 Task: Open a blank sheet, save the file as Empathy.doc and add heading 'Empathy'Empathy ,with the parapraph,with the parapraph Empathy involves understanding and sharing the feelings and experiences of others. Developing empathy promotes compassion, fosters positive relationships, and contributes to personal and societal growth.Apply Font Style David Libre And font size 14. Apply font style in  Heading Aharoni and font size 14 Change heading alignment to  Left
Action: Mouse moved to (30, 63)
Screenshot: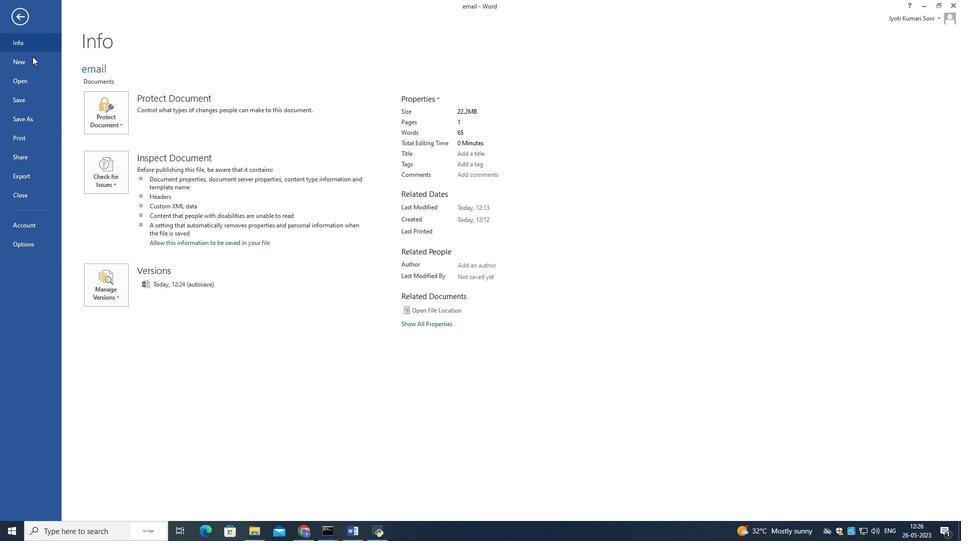 
Action: Mouse pressed left at (30, 63)
Screenshot: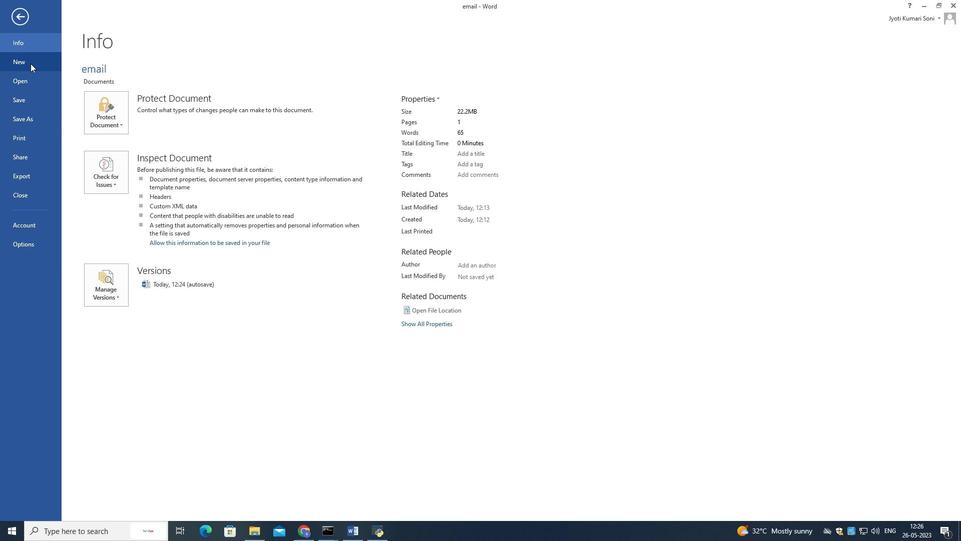 
Action: Mouse moved to (167, 157)
Screenshot: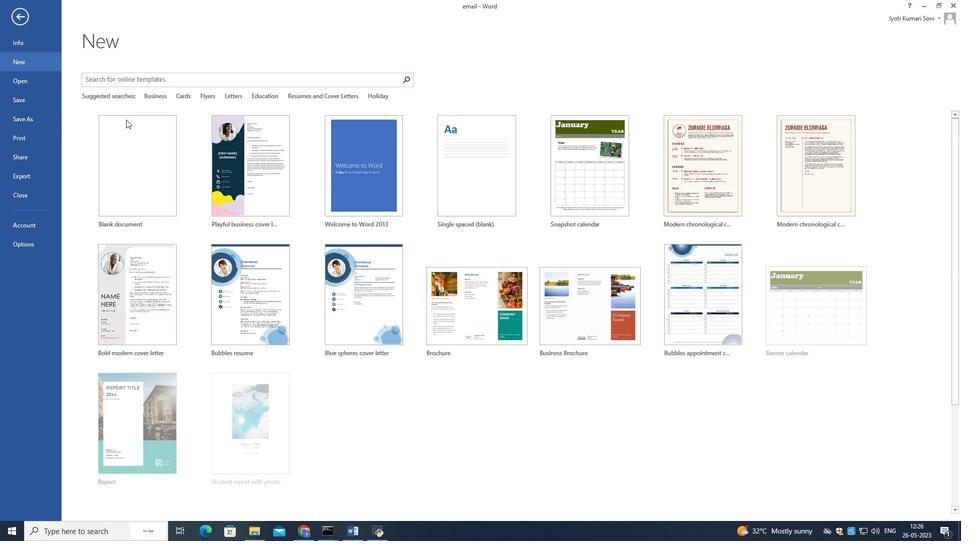 
Action: Mouse pressed left at (167, 157)
Screenshot: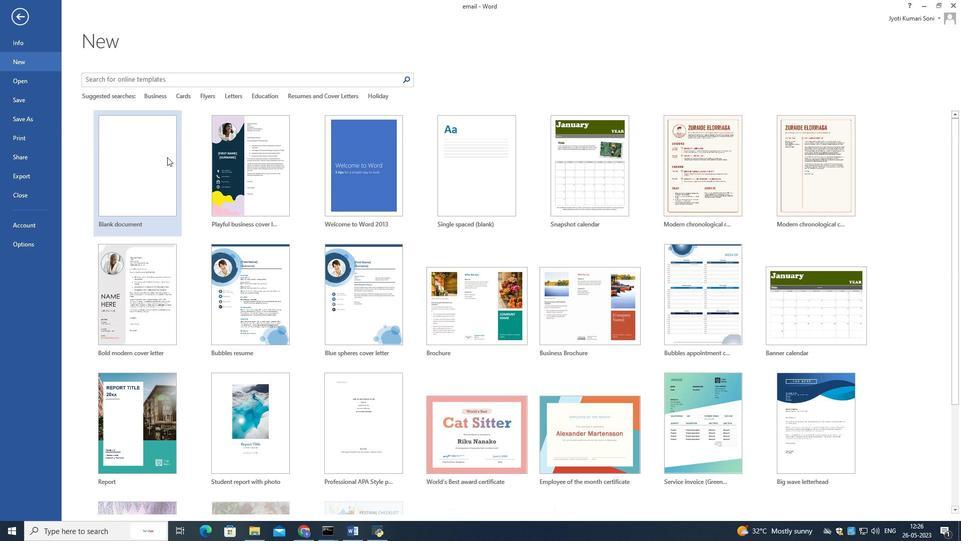 
Action: Mouse moved to (18, 19)
Screenshot: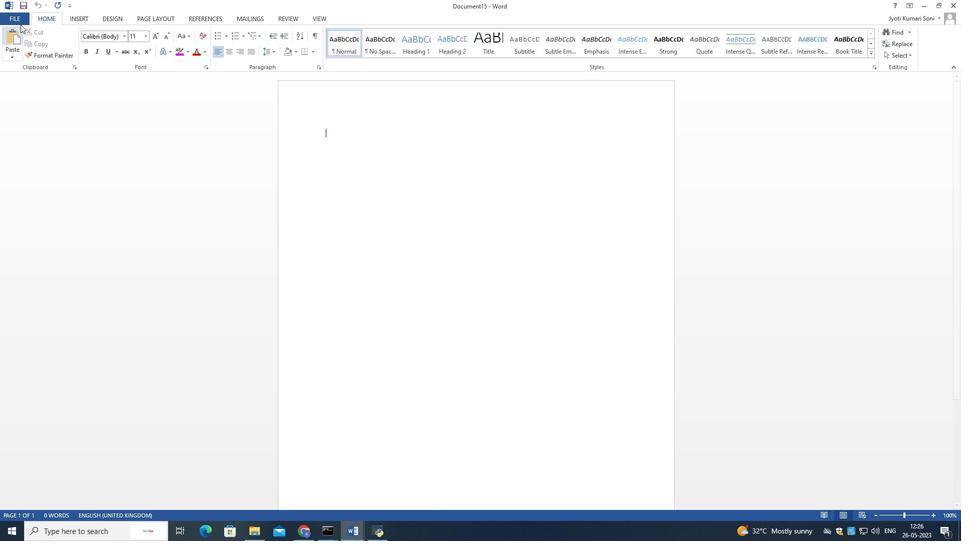 
Action: Mouse pressed left at (18, 19)
Screenshot: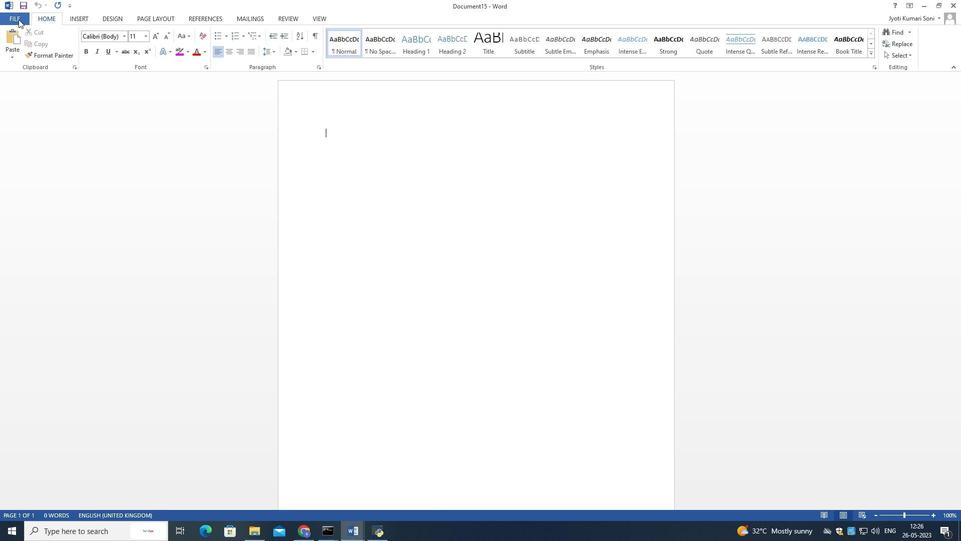
Action: Mouse moved to (24, 116)
Screenshot: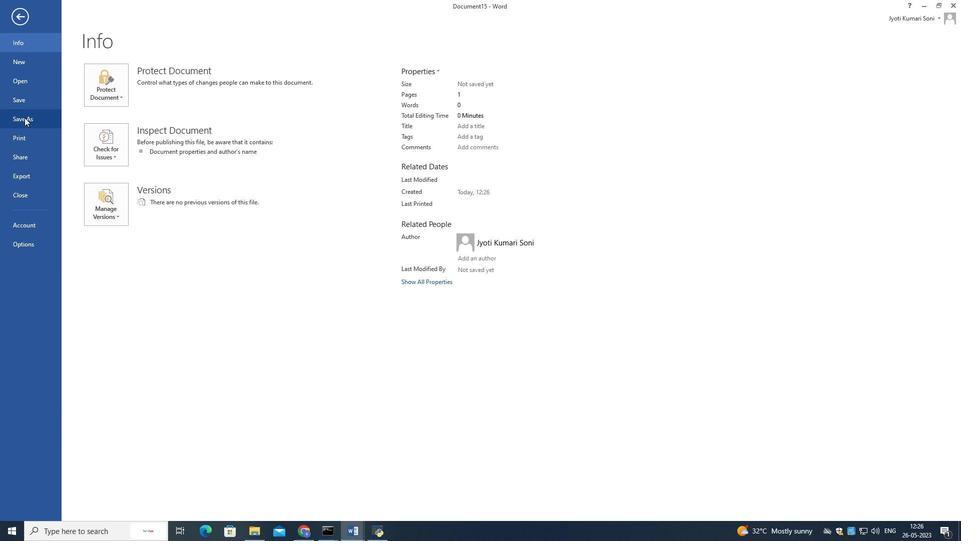 
Action: Mouse pressed left at (24, 116)
Screenshot: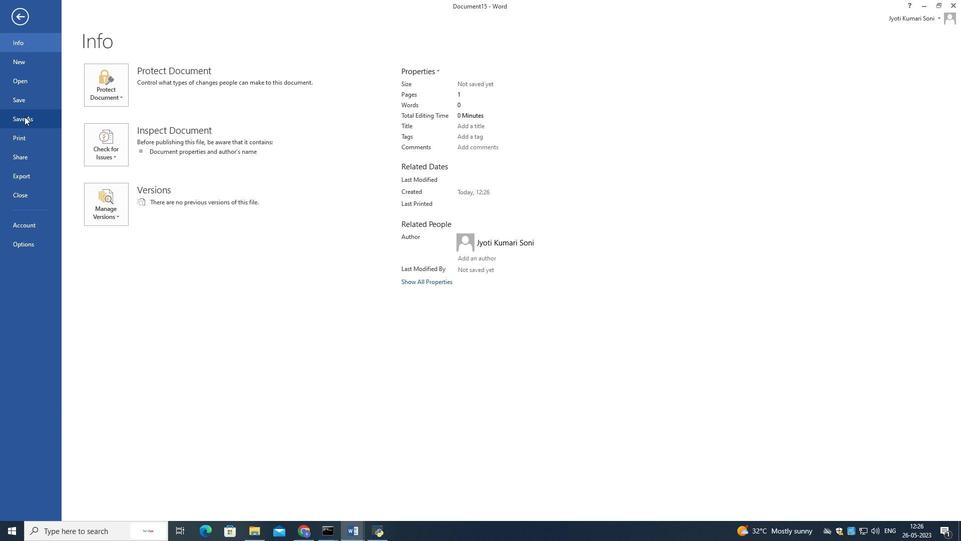 
Action: Mouse moved to (245, 102)
Screenshot: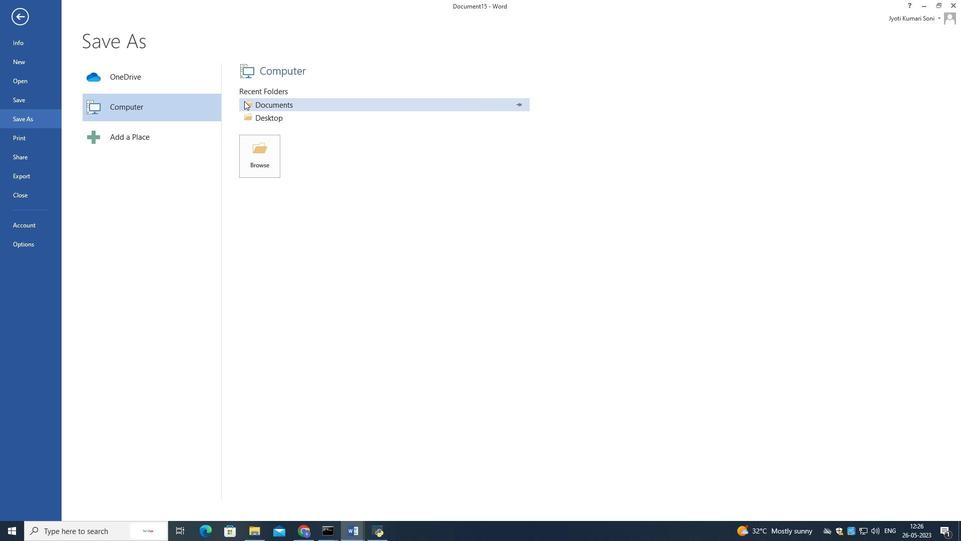 
Action: Mouse pressed left at (245, 102)
Screenshot: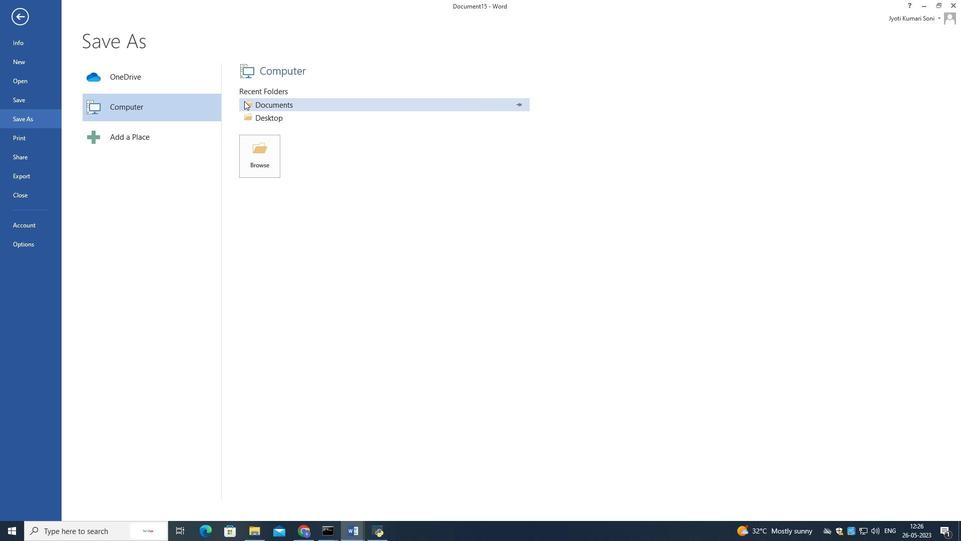 
Action: Mouse moved to (246, 102)
Screenshot: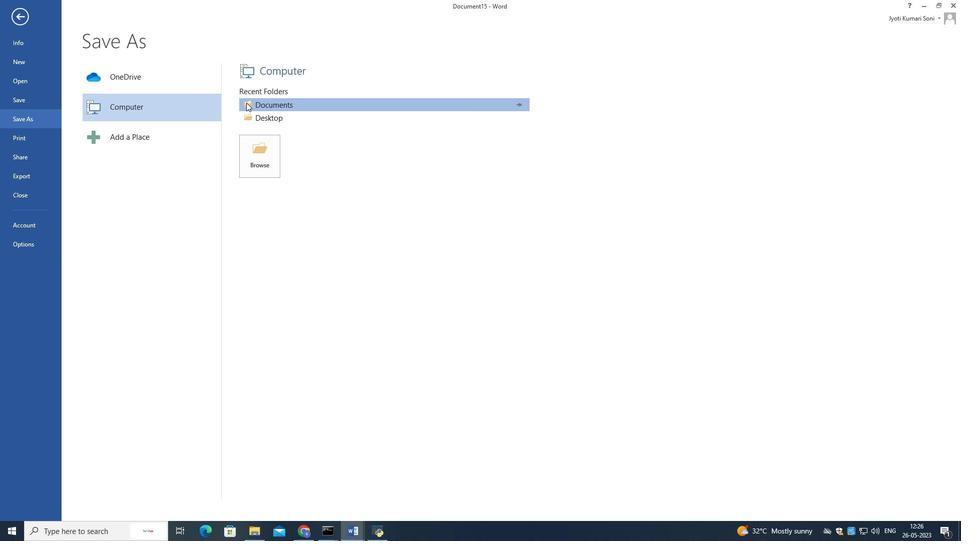 
Action: Key pressed <Key.shift><Key.shift><Key.shift><Key.shift><Key.shift><Key.shift><Key.shift><Key.shift>Empathy.do<Key.enter>
Screenshot: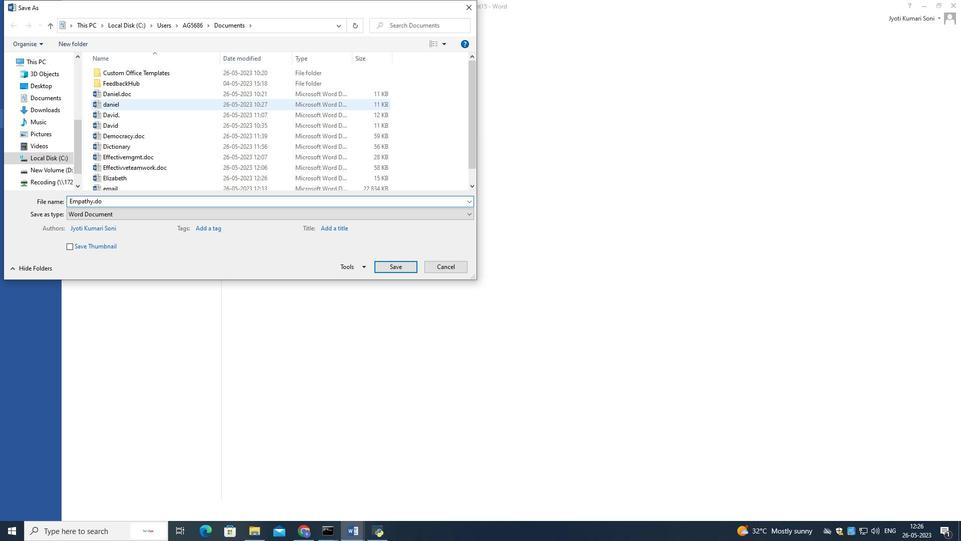 
Action: Mouse moved to (372, 154)
Screenshot: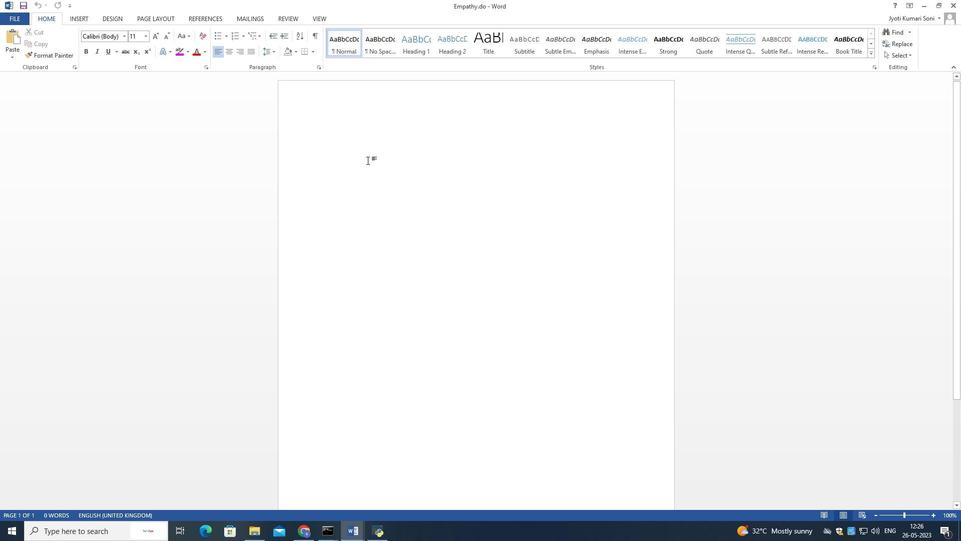
Action: Key pressed <Key.shift>Empathy'<Key.space><Key.shift>Empathy<Key.enter><Key.enter><Key.shift><Key.shift>Empathy<Key.space><Key.shift>involves<Key.space>understanding<Key.space>and<Key.space>sharing<Key.space>the<Key.space>feeling<Key.space>and<Key.space>experiences<Key.space>of<Key.space>other.<Key.space><Key.shift>Developing<Key.space>empathy<Key.space>promotes<Key.space>compassion,<Key.space>foster<Key.space>positive<Key.space>relationship,<Key.space>and<Key.space>contributes<Key.space>to<Key.space>persoal<Key.space>and<Key.space>societal<Key.space>growth,<Key.backspace>.<Key.space>
Screenshot: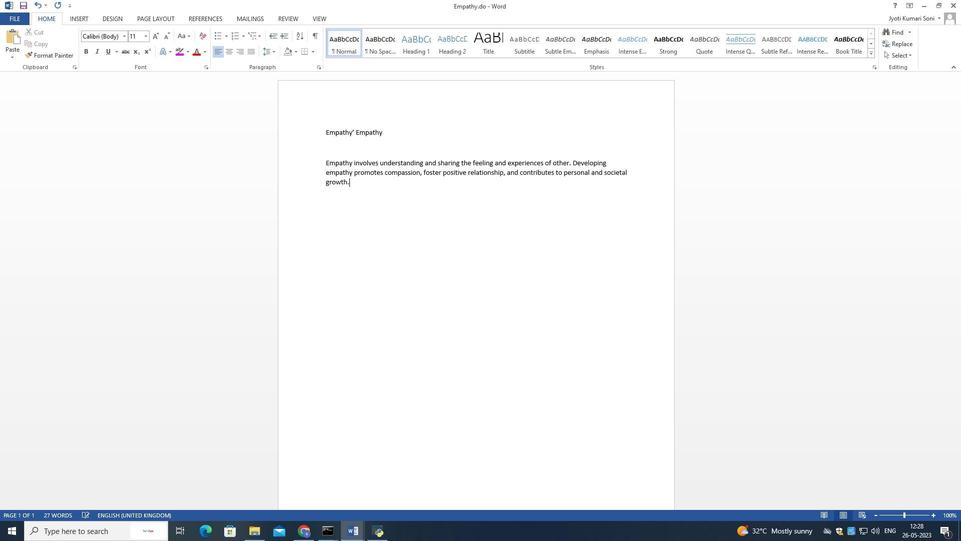 
Action: Mouse moved to (399, 127)
Screenshot: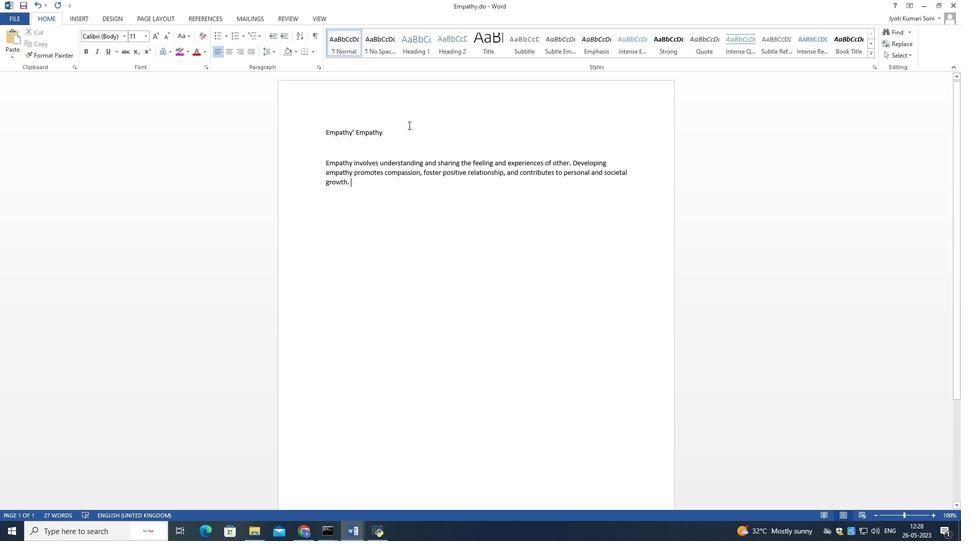 
Action: Mouse pressed left at (399, 127)
Screenshot: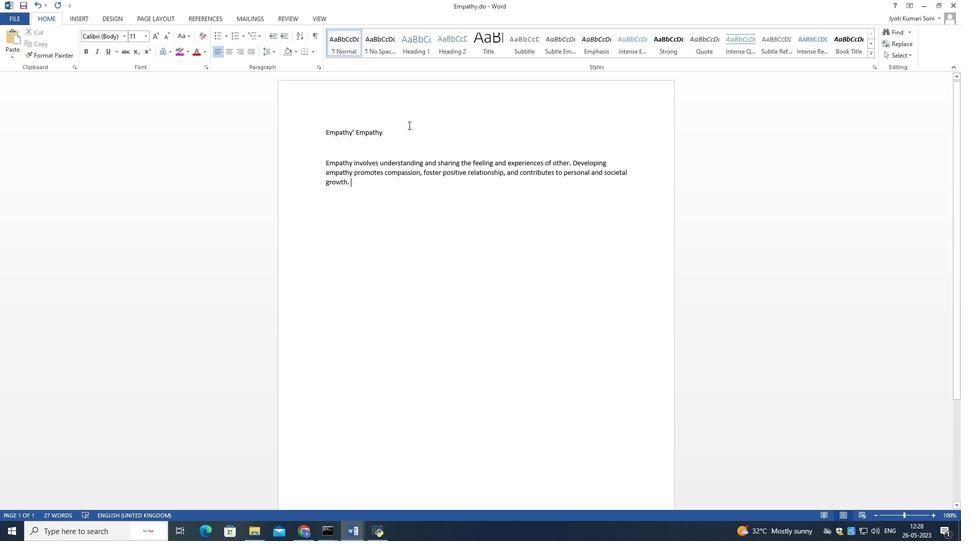 
Action: Mouse moved to (121, 35)
Screenshot: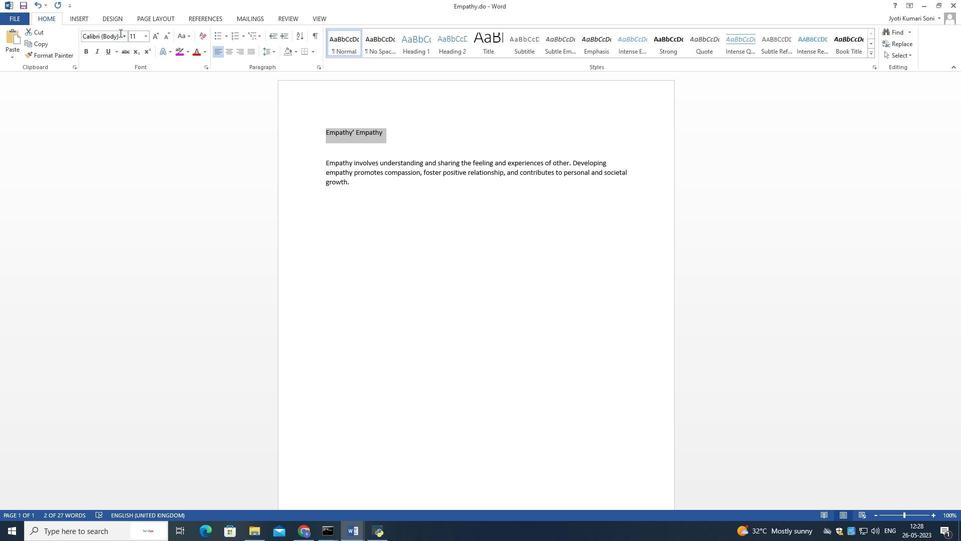 
Action: Mouse pressed left at (121, 35)
Screenshot: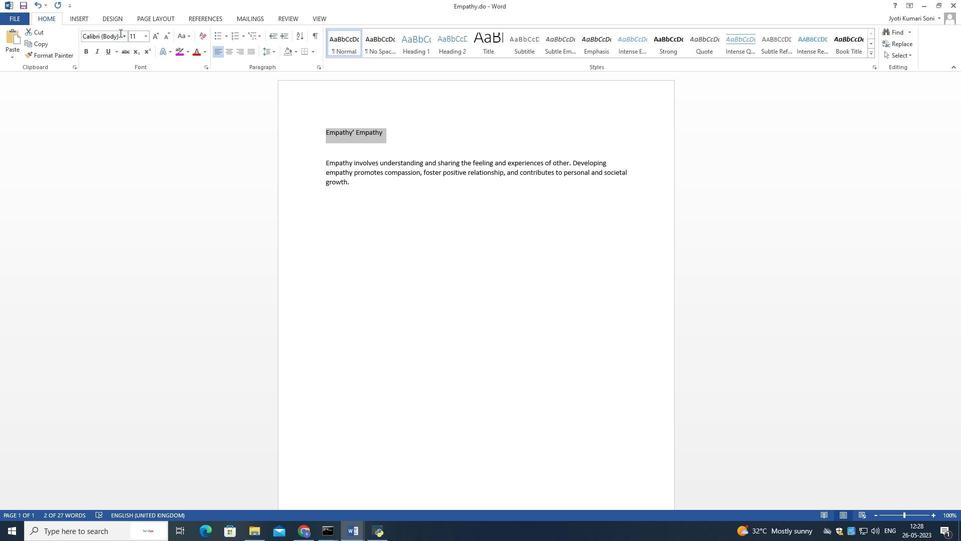 
Action: Mouse moved to (109, 34)
Screenshot: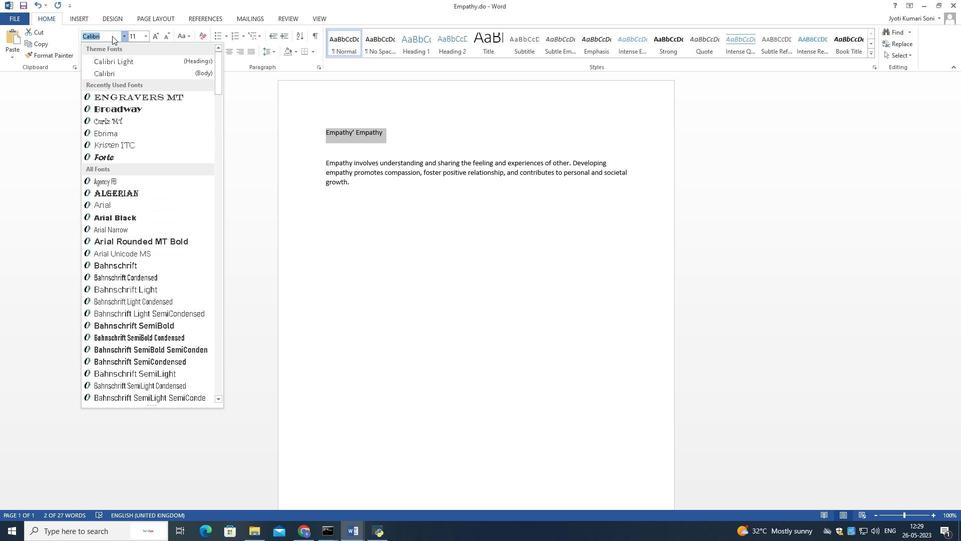
Action: Mouse pressed left at (109, 34)
Screenshot: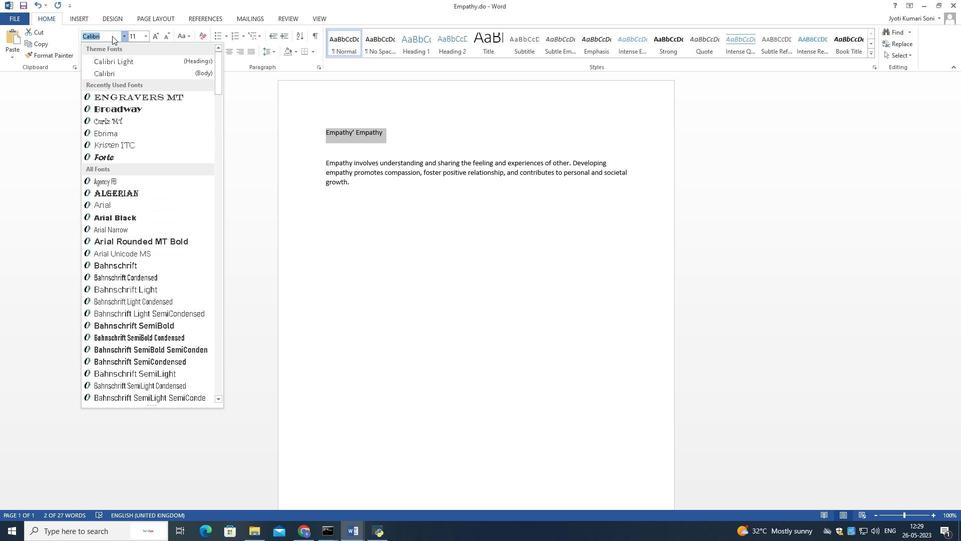 
Action: Key pressed <Key.backspace><Key.backspace><Key.backspace><Key.backspace><Key.backspace><Key.backspace><Key.backspace><Key.backspace><Key.backspace><Key.backspace><Key.backspace><Key.backspace><Key.backspace><Key.shift>Aharoni<Key.enter>
Screenshot: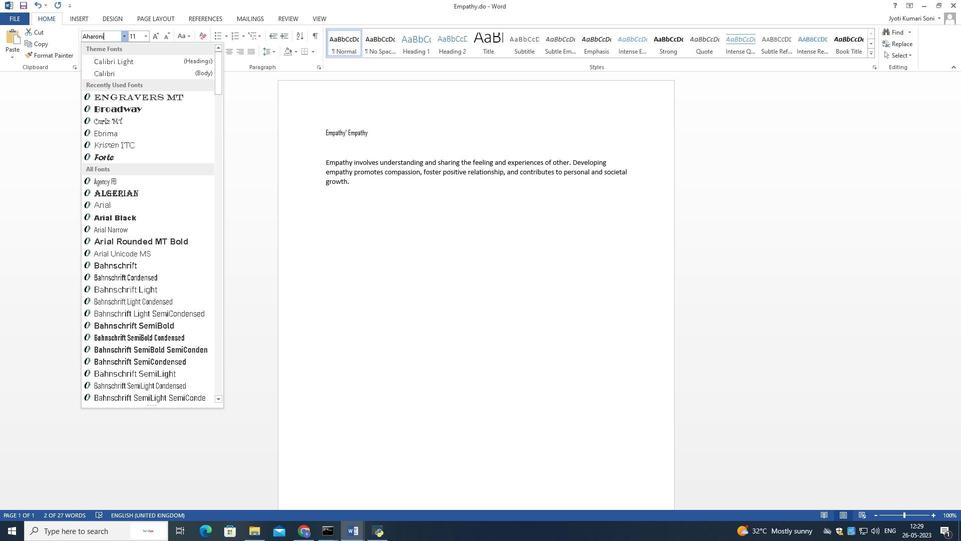 
Action: Mouse moved to (468, 292)
Screenshot: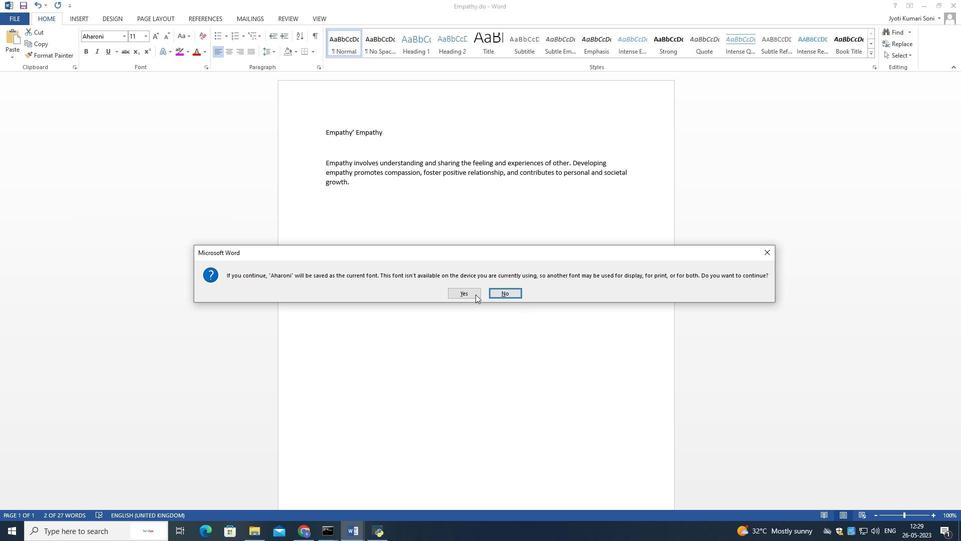 
Action: Mouse pressed left at (468, 292)
Screenshot: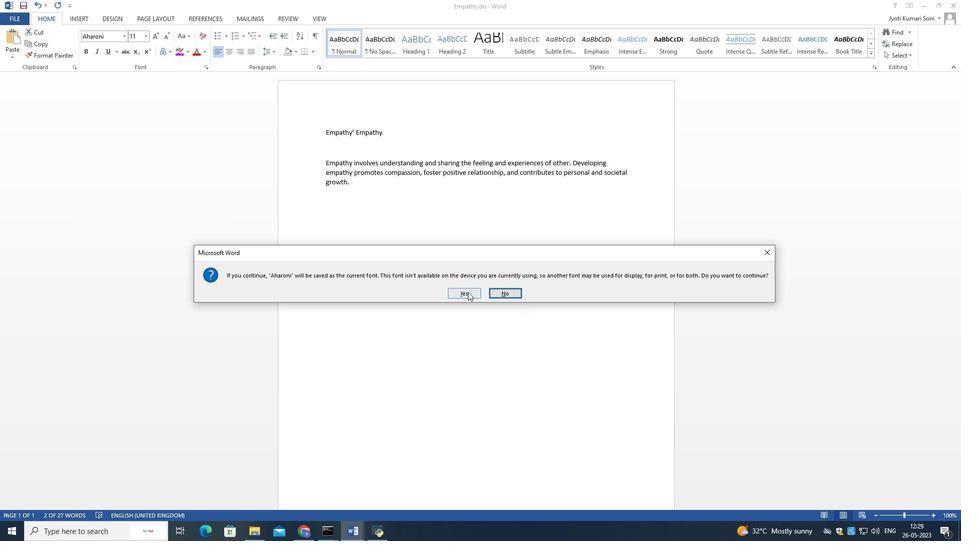 
Action: Mouse moved to (393, 183)
Screenshot: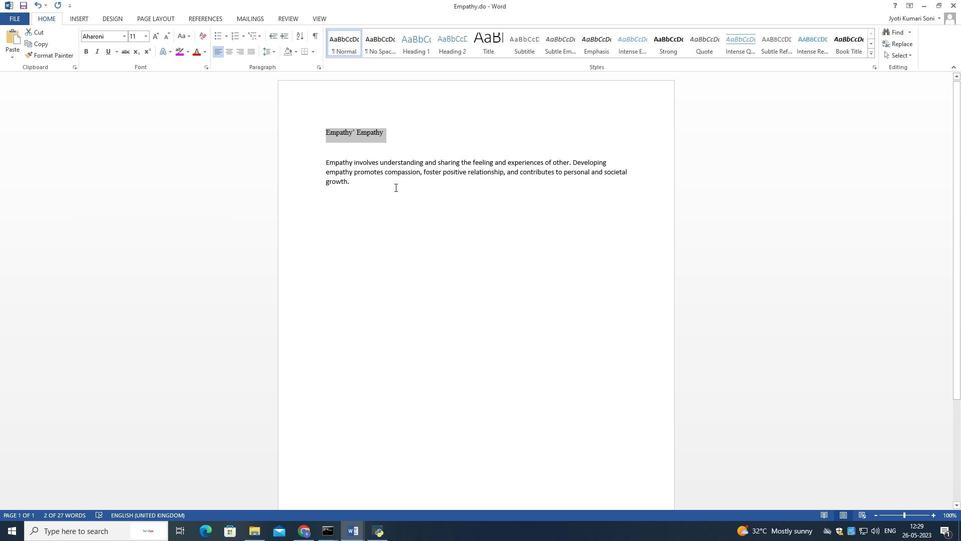 
Action: Mouse pressed left at (393, 183)
Screenshot: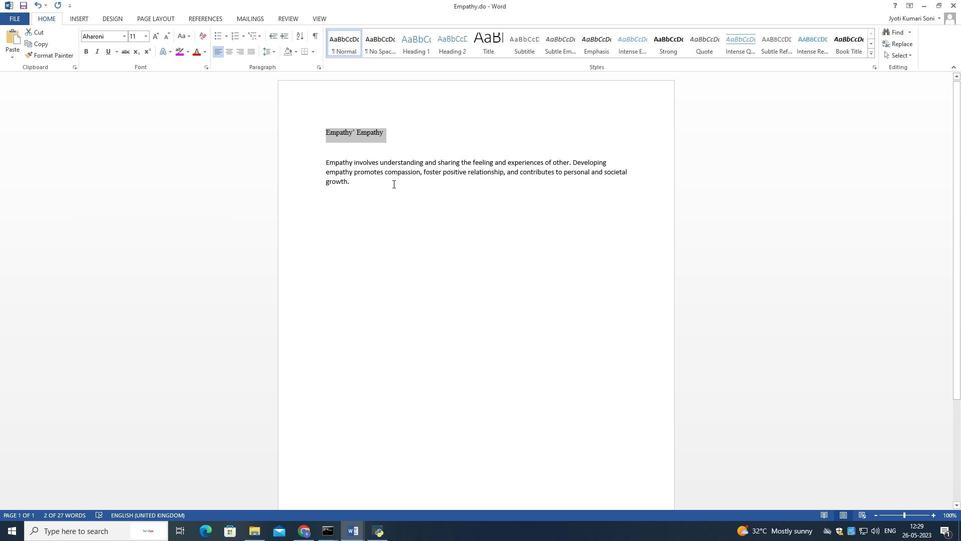 
Action: Mouse moved to (386, 190)
Screenshot: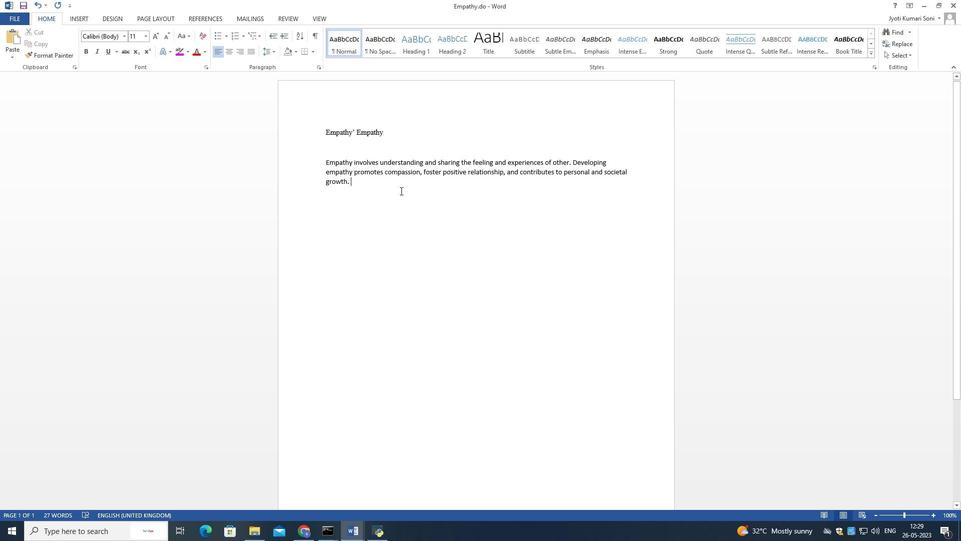 
Action: Mouse pressed left at (386, 190)
Screenshot: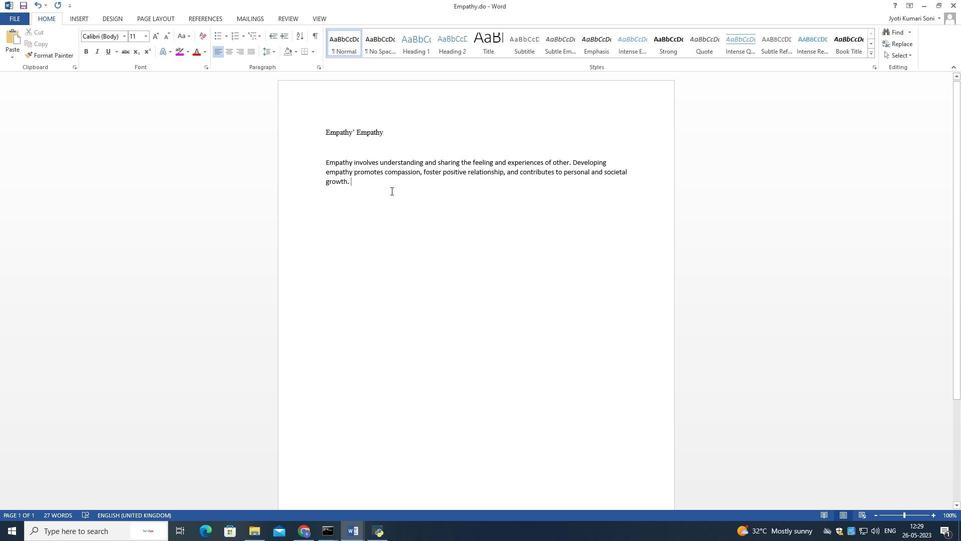 
Action: Mouse moved to (368, 192)
Screenshot: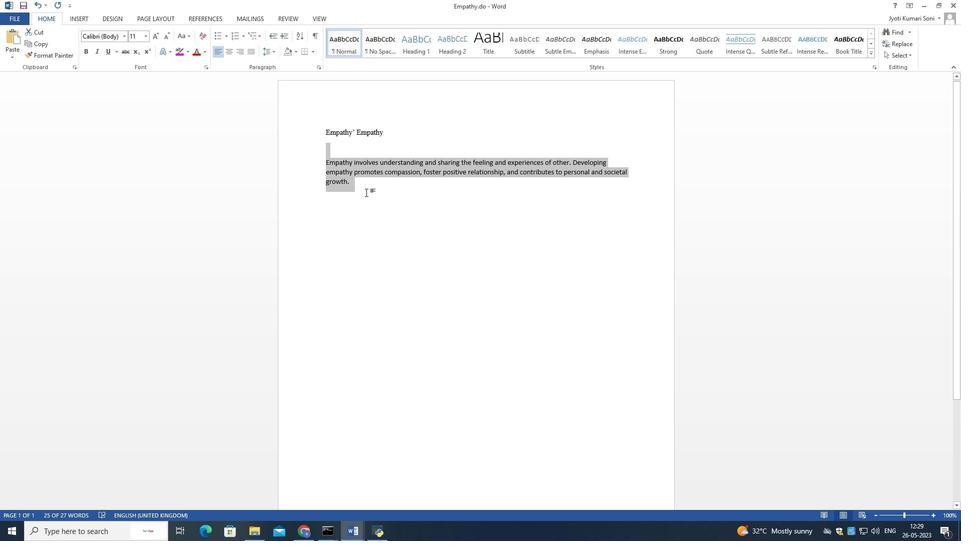 
Action: Mouse pressed left at (368, 192)
Screenshot: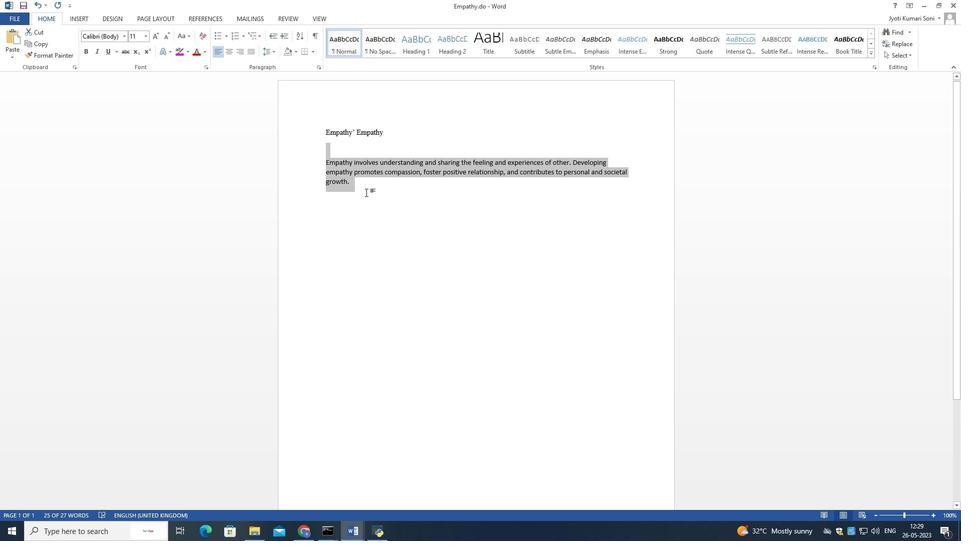 
Action: Mouse moved to (410, 126)
Screenshot: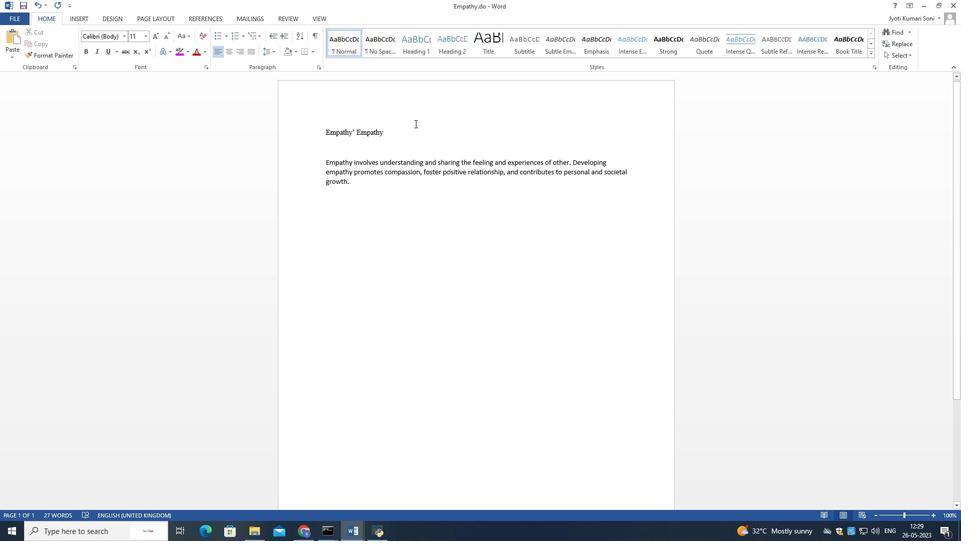
Action: Mouse pressed left at (410, 126)
Screenshot: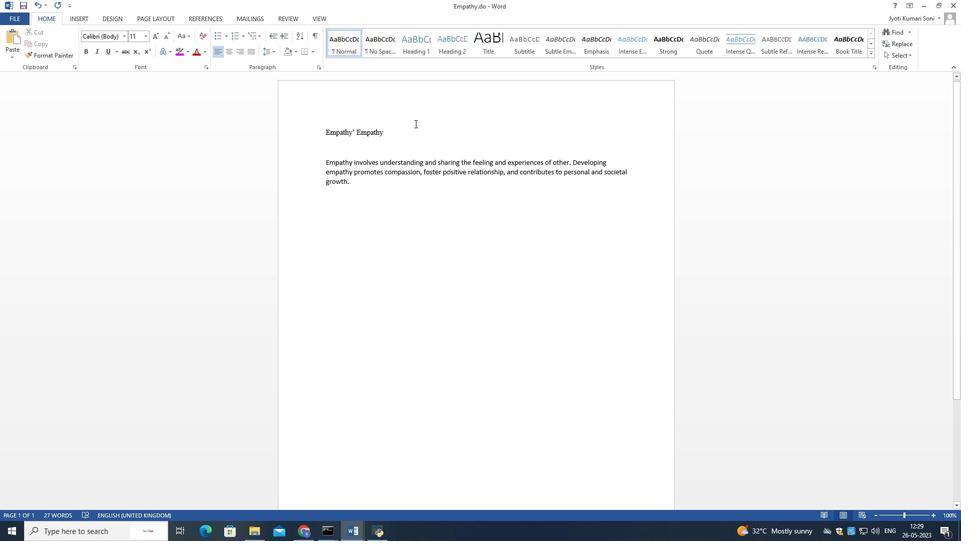 
Action: Mouse moved to (146, 33)
Screenshot: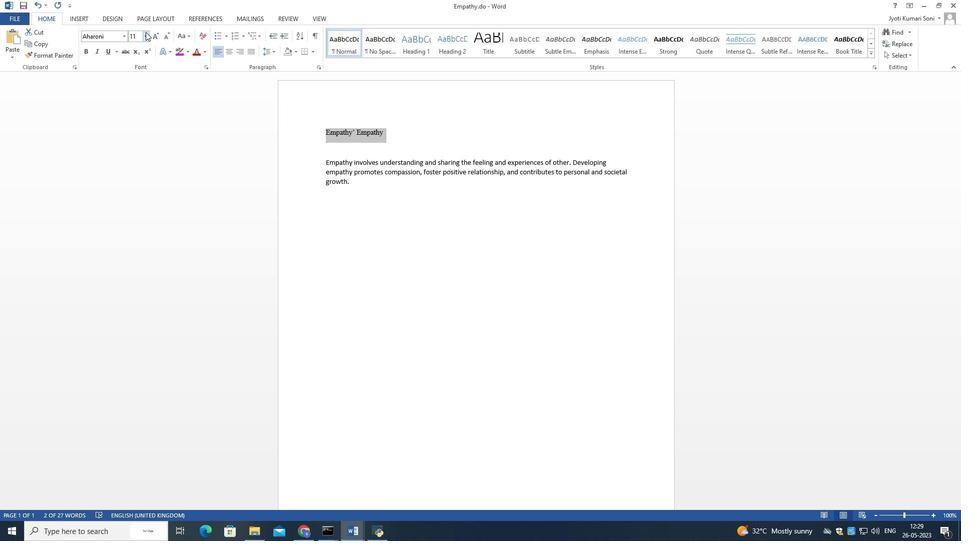 
Action: Mouse pressed left at (146, 33)
Screenshot: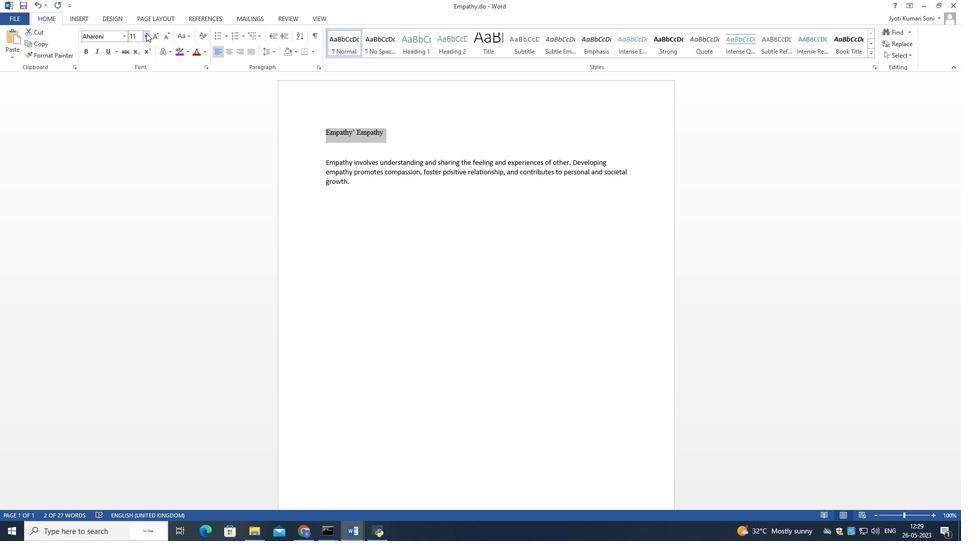 
Action: Mouse moved to (135, 92)
Screenshot: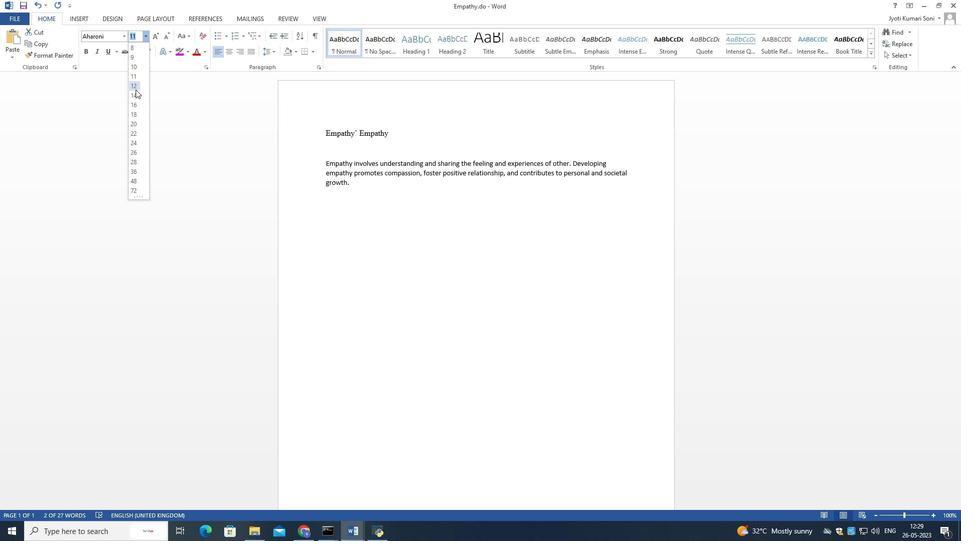 
Action: Mouse pressed left at (135, 92)
Screenshot: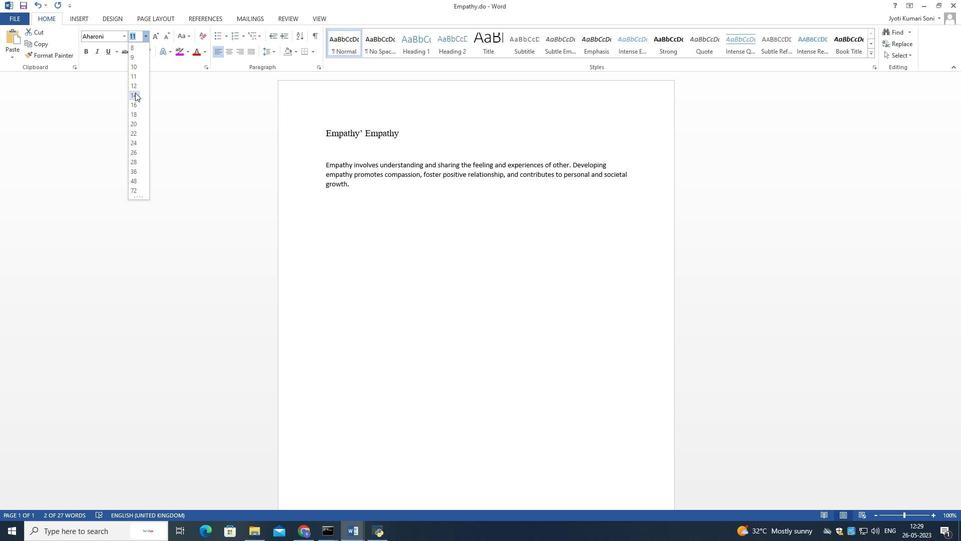 
Action: Mouse moved to (218, 51)
Screenshot: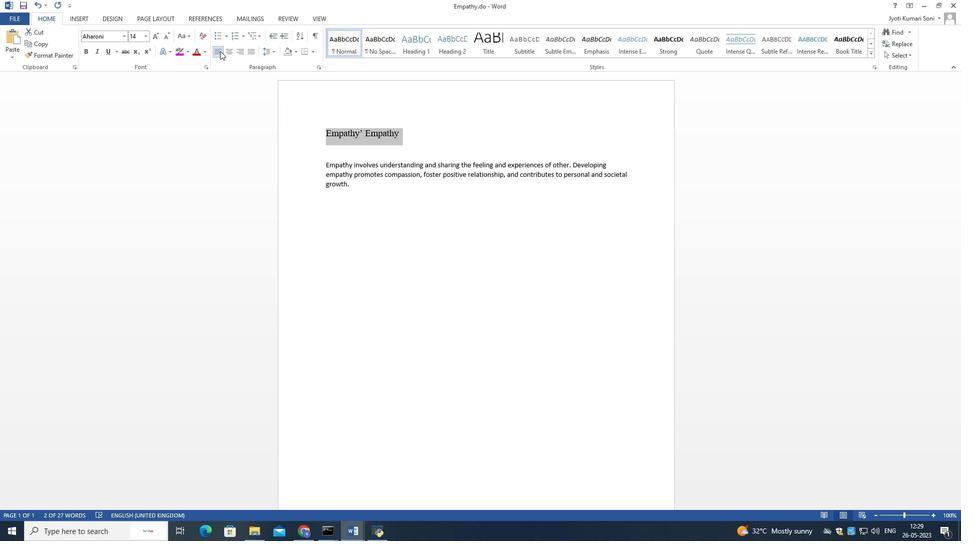 
Action: Mouse pressed left at (218, 51)
Screenshot: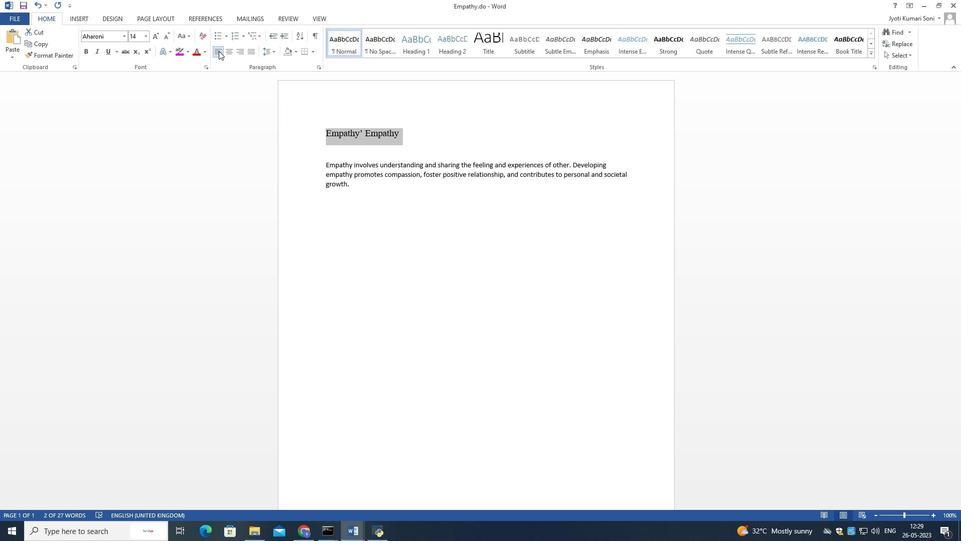 
Action: Mouse moved to (372, 225)
Screenshot: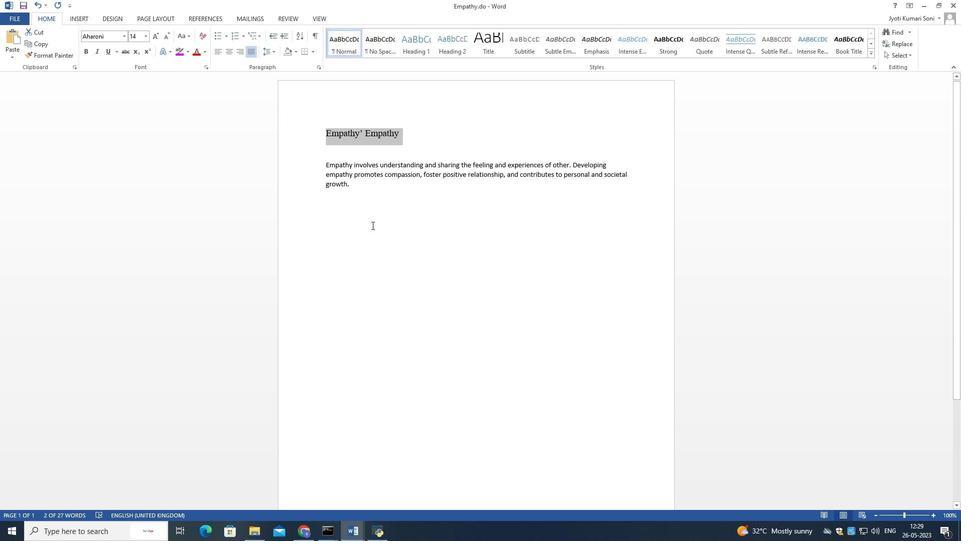 
Action: Mouse pressed left at (372, 225)
Screenshot: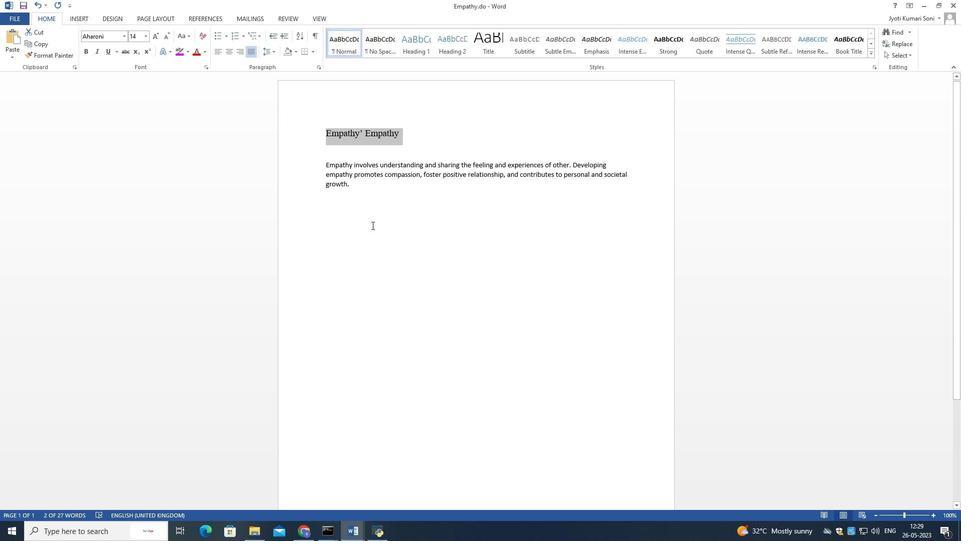 
Action: Mouse moved to (353, 186)
Screenshot: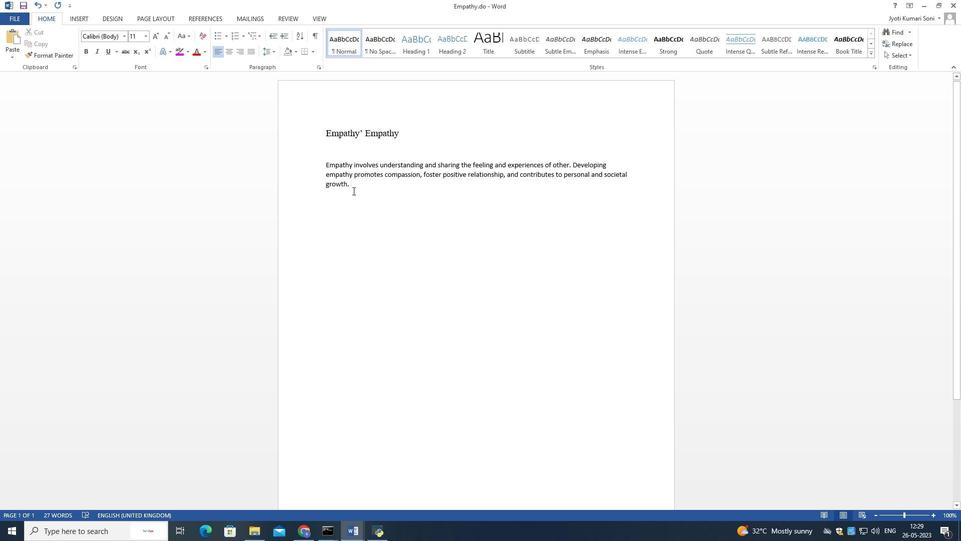 
Action: Mouse pressed left at (353, 186)
Screenshot: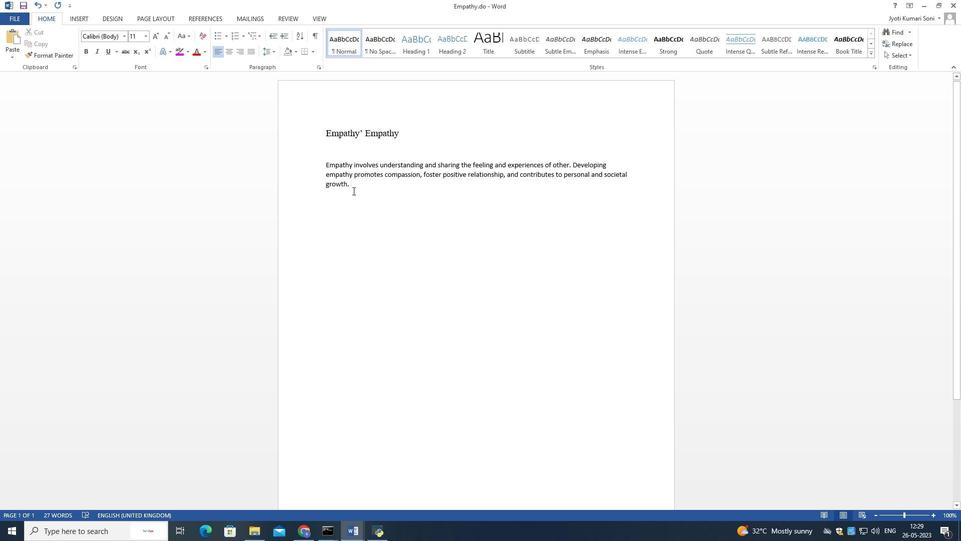 
Action: Mouse moved to (123, 39)
Screenshot: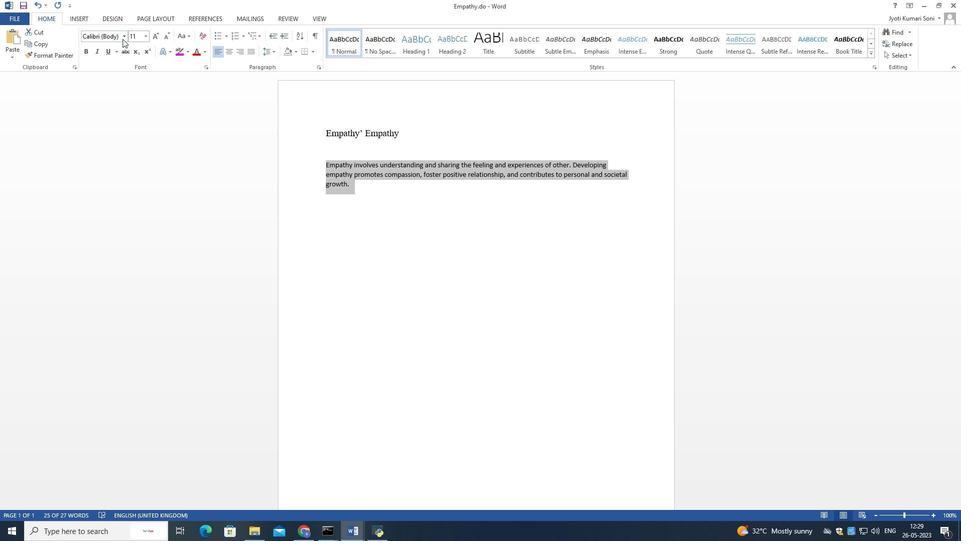 
Action: Mouse pressed left at (123, 39)
Screenshot: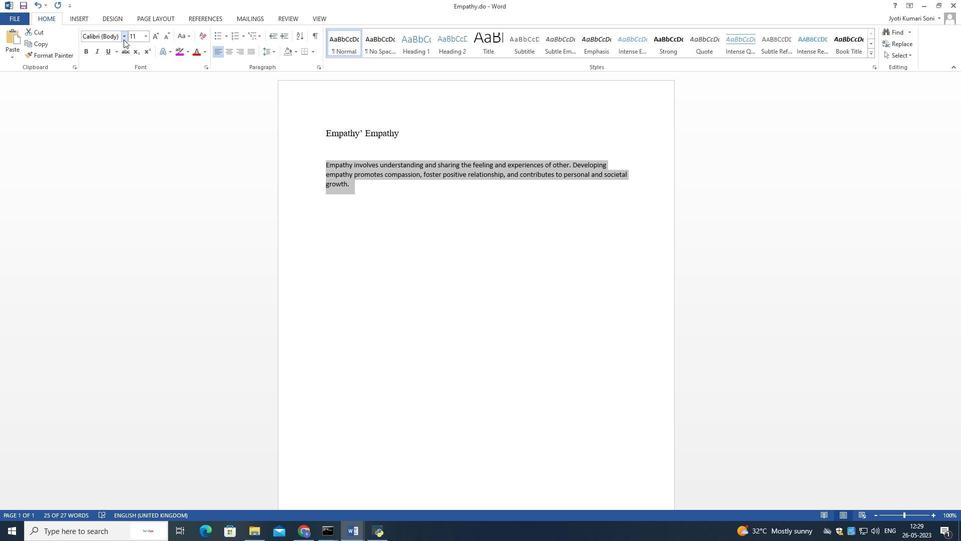 
Action: Mouse moved to (132, 227)
Screenshot: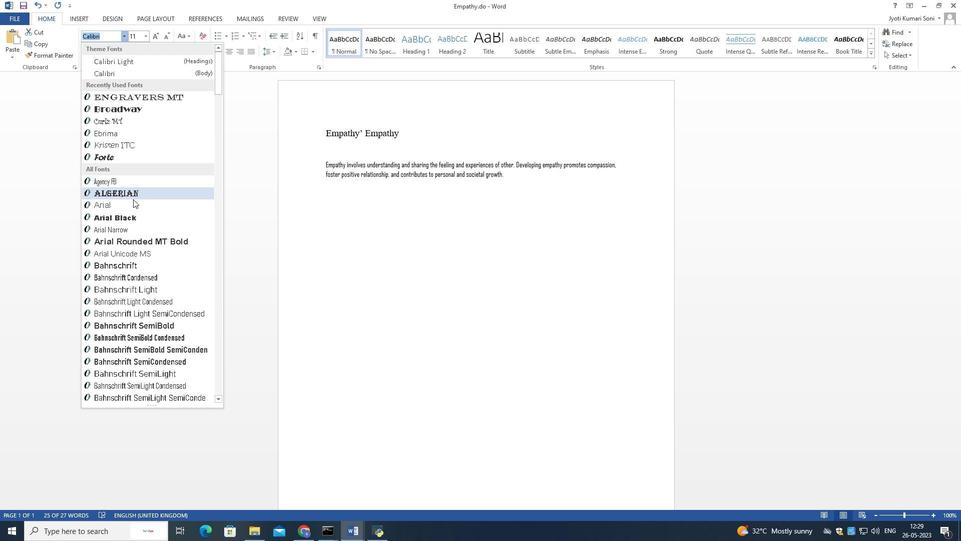 
Action: Mouse scrolled (132, 227) with delta (0, 0)
Screenshot: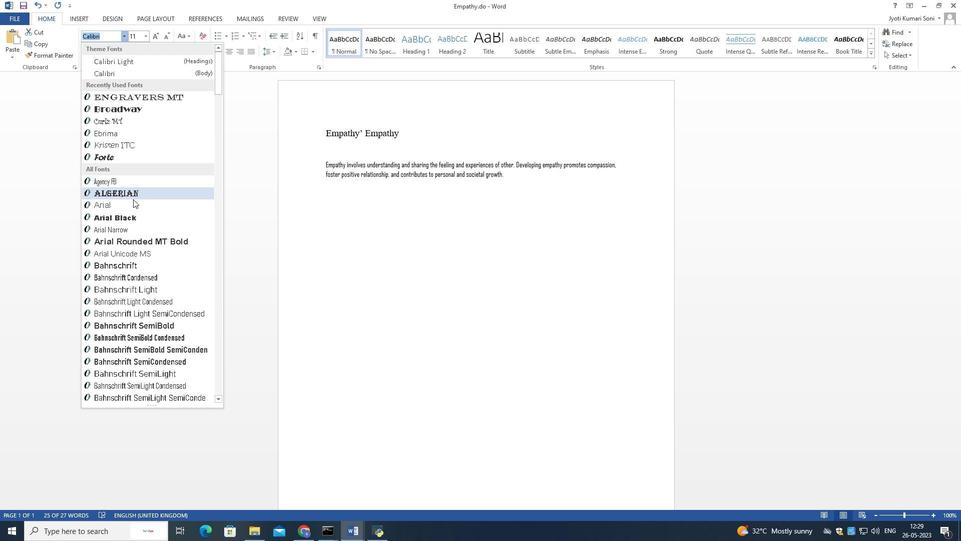 
Action: Mouse moved to (132, 231)
Screenshot: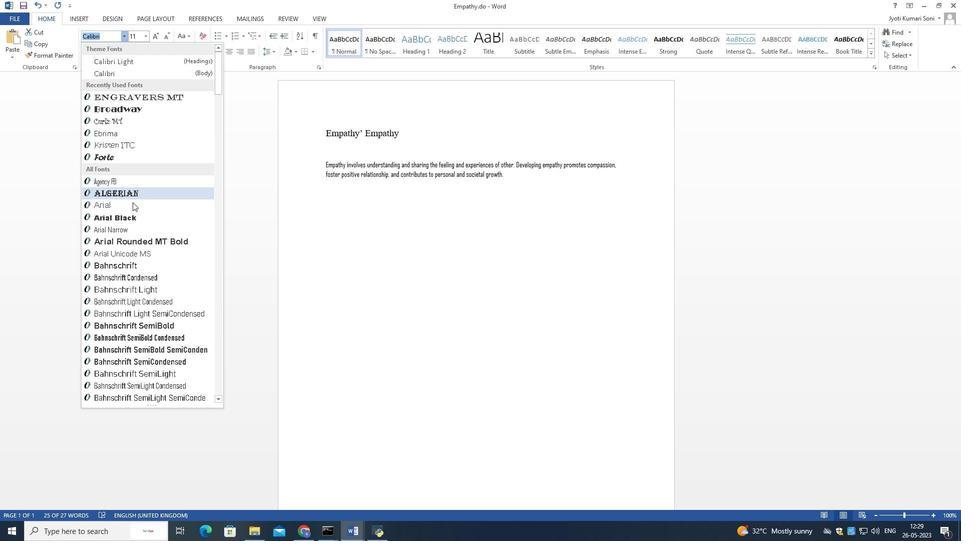 
Action: Mouse scrolled (132, 231) with delta (0, 0)
Screenshot: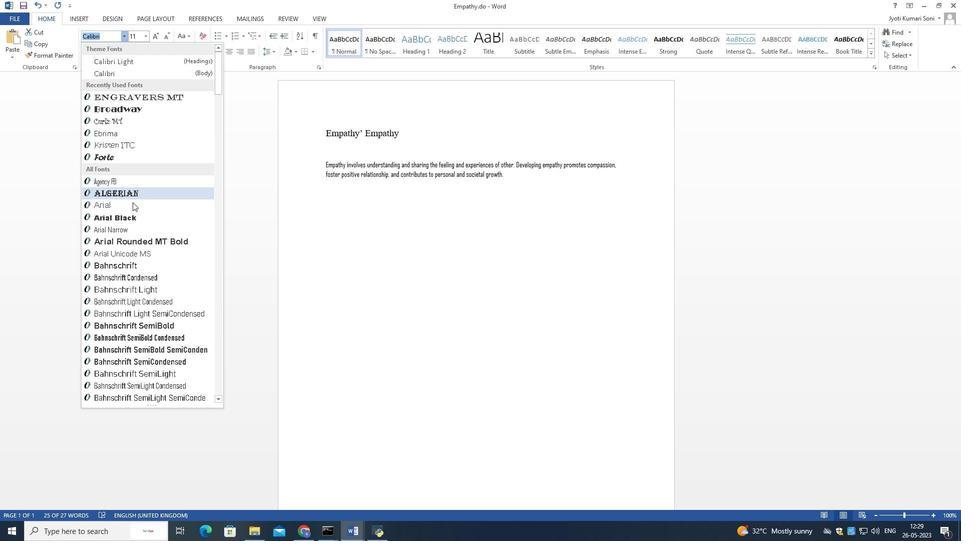 
Action: Mouse scrolled (132, 231) with delta (0, 0)
Screenshot: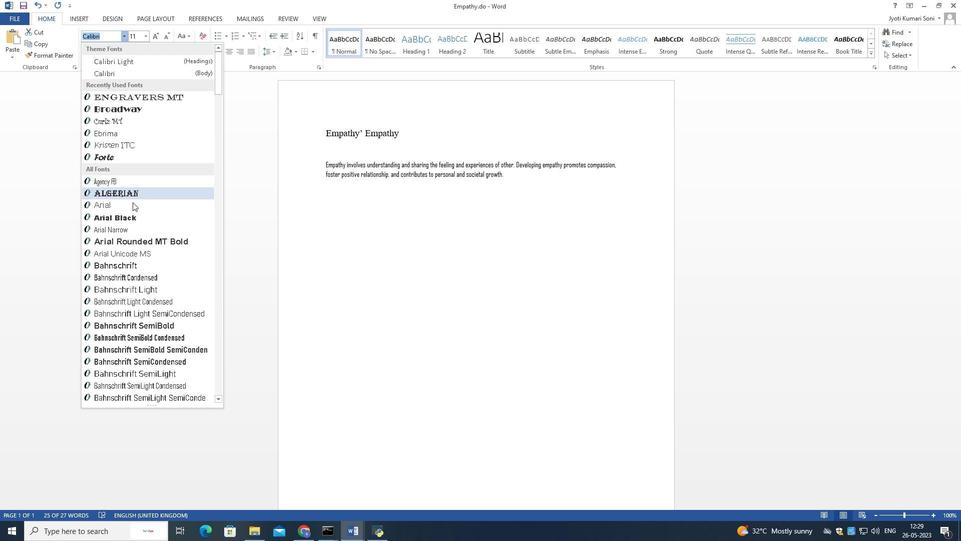 
Action: Mouse scrolled (132, 231) with delta (0, 0)
Screenshot: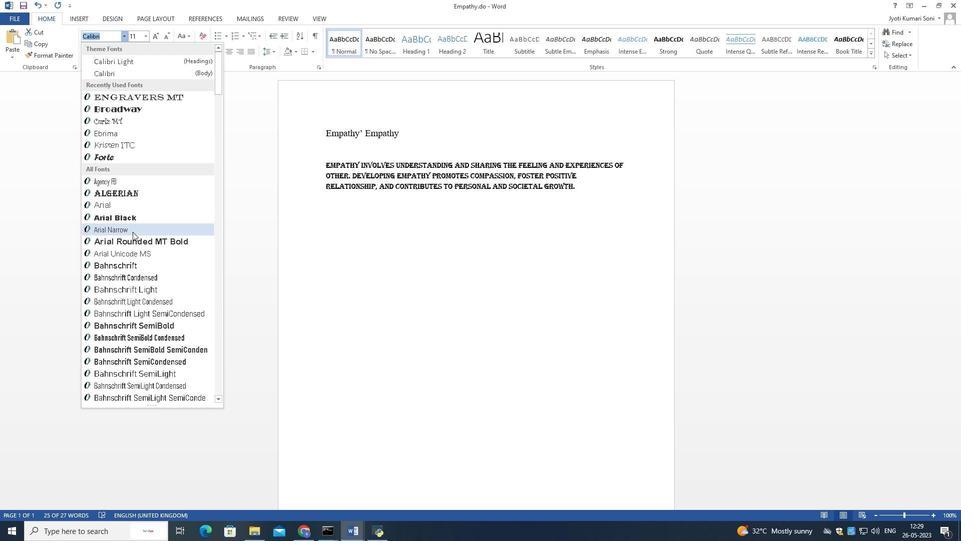 
Action: Mouse moved to (132, 232)
Screenshot: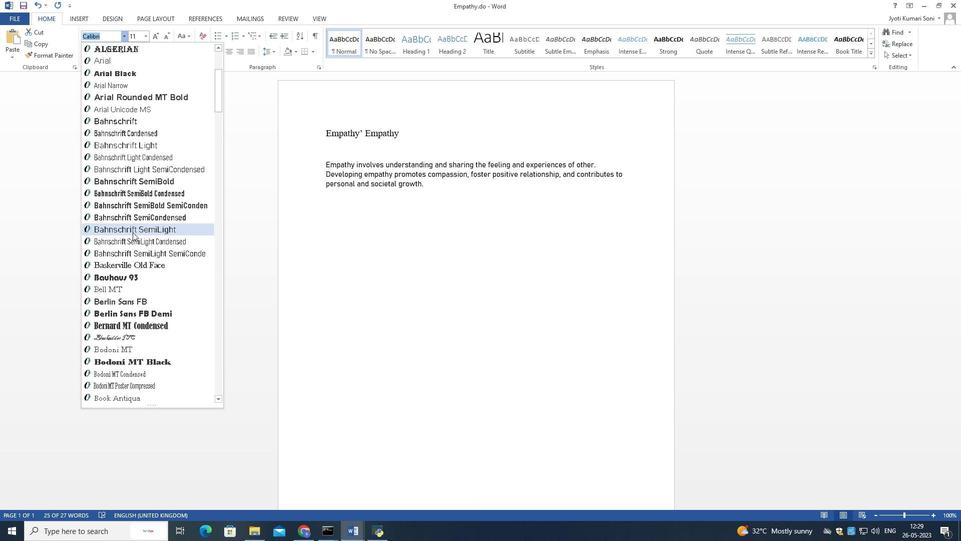 
Action: Mouse scrolled (132, 231) with delta (0, 0)
Screenshot: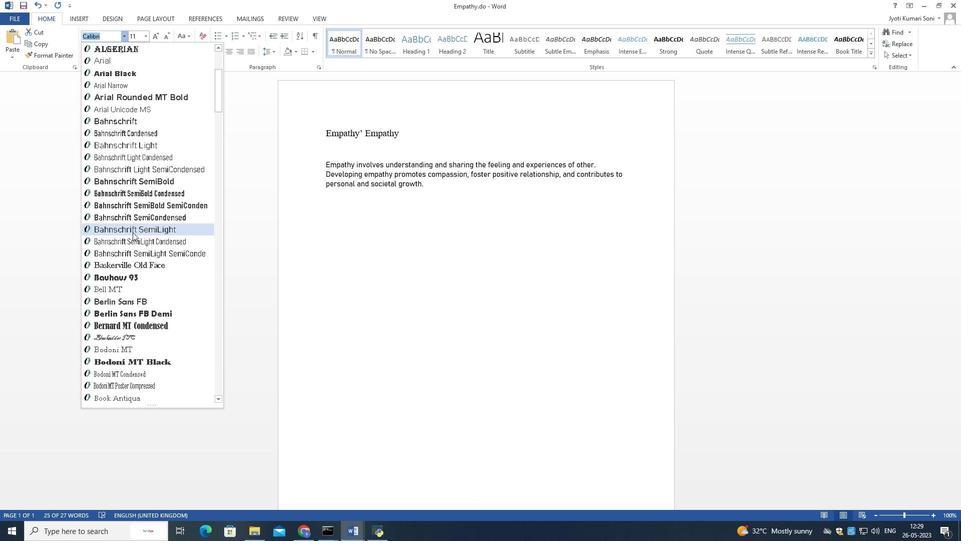 
Action: Mouse scrolled (132, 231) with delta (0, 0)
Screenshot: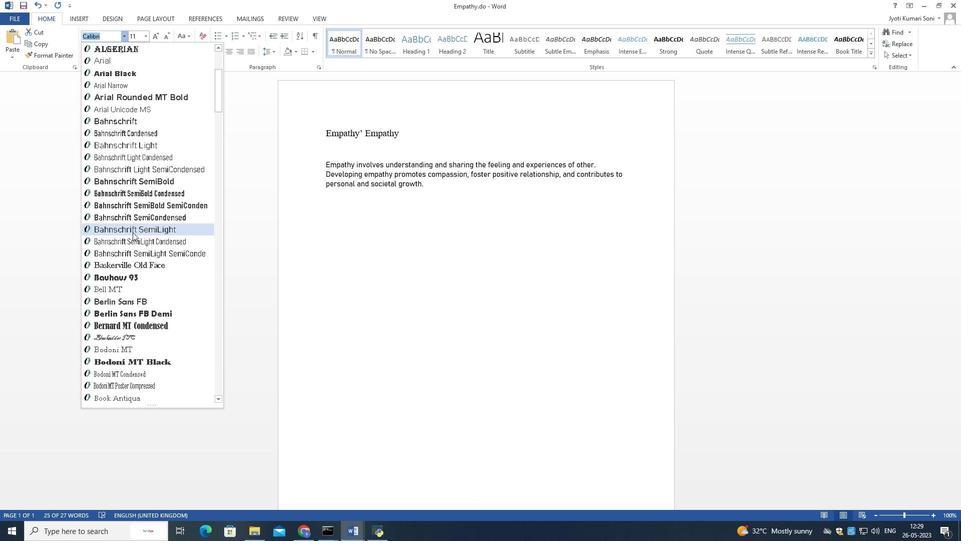 
Action: Mouse scrolled (132, 231) with delta (0, 0)
Screenshot: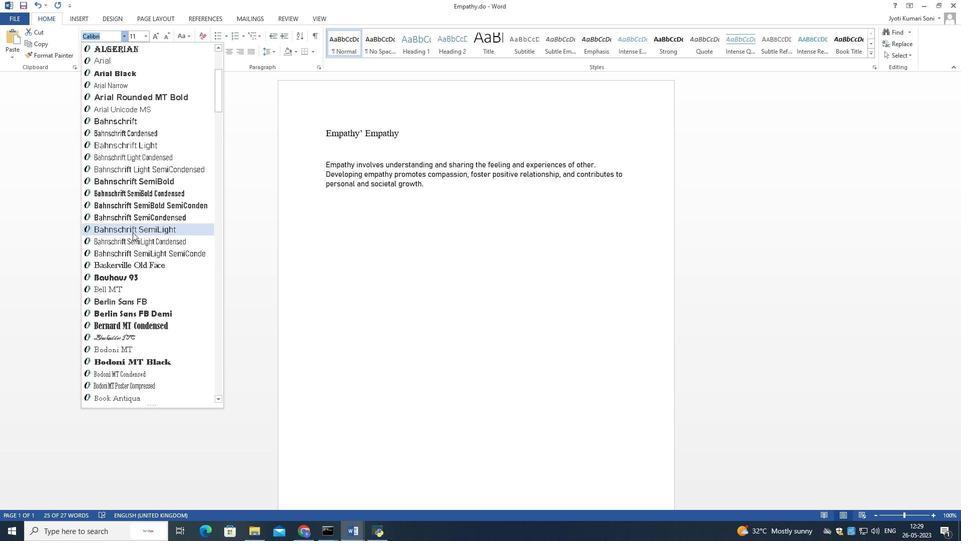 
Action: Mouse scrolled (132, 231) with delta (0, 0)
Screenshot: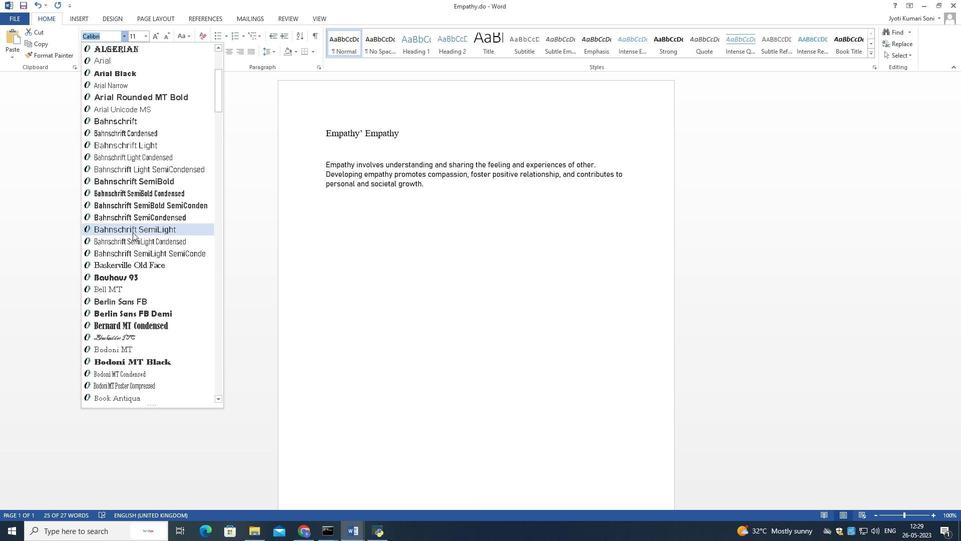 
Action: Mouse scrolled (132, 231) with delta (0, 0)
Screenshot: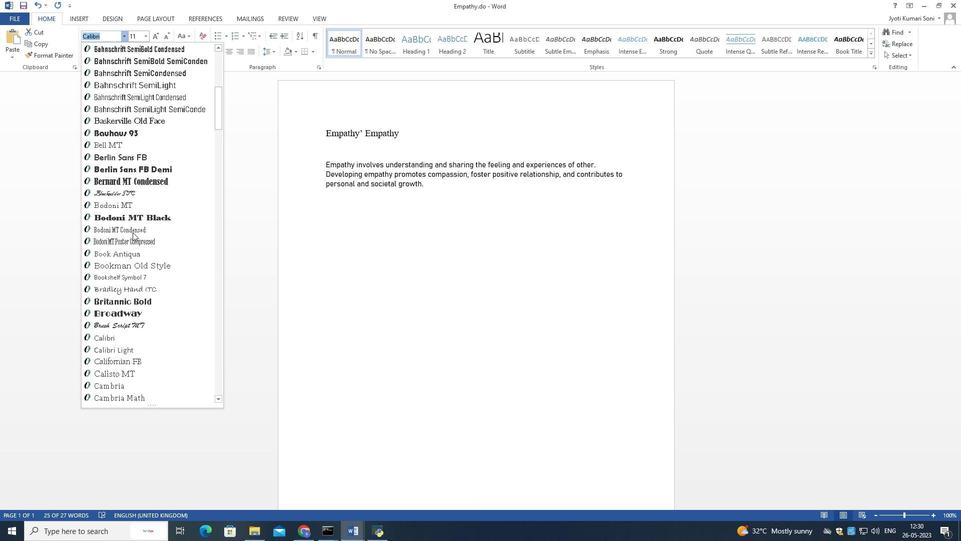 
Action: Mouse scrolled (132, 231) with delta (0, 0)
Screenshot: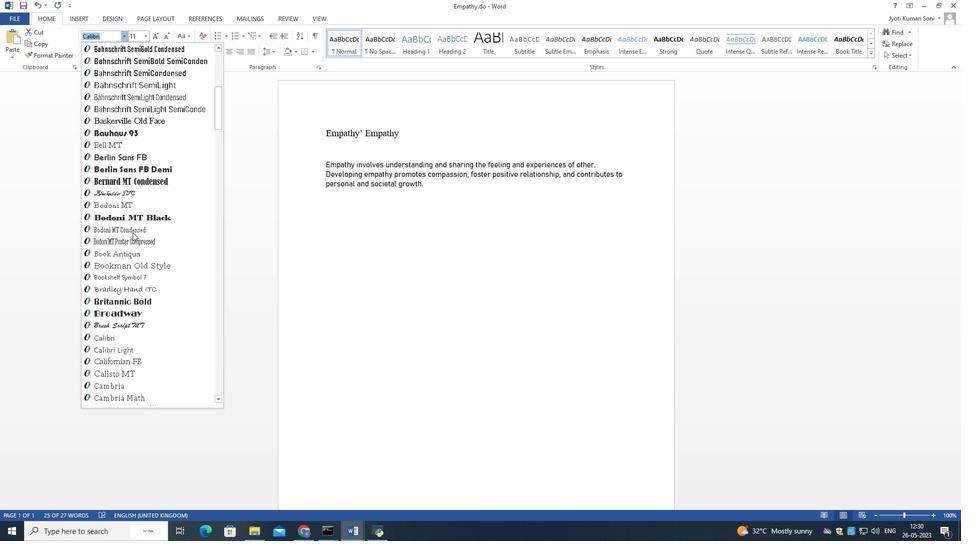 
Action: Mouse scrolled (132, 231) with delta (0, 0)
Screenshot: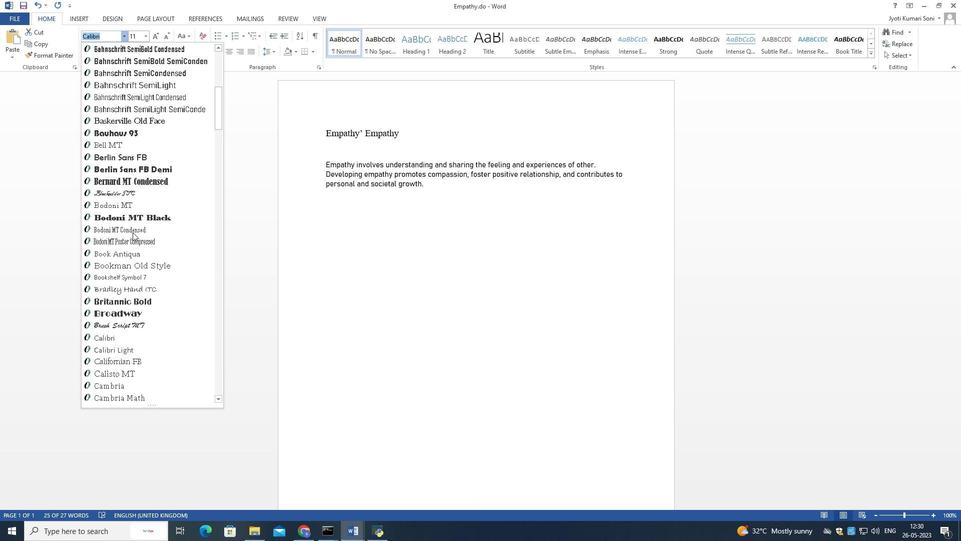 
Action: Mouse moved to (132, 231)
Screenshot: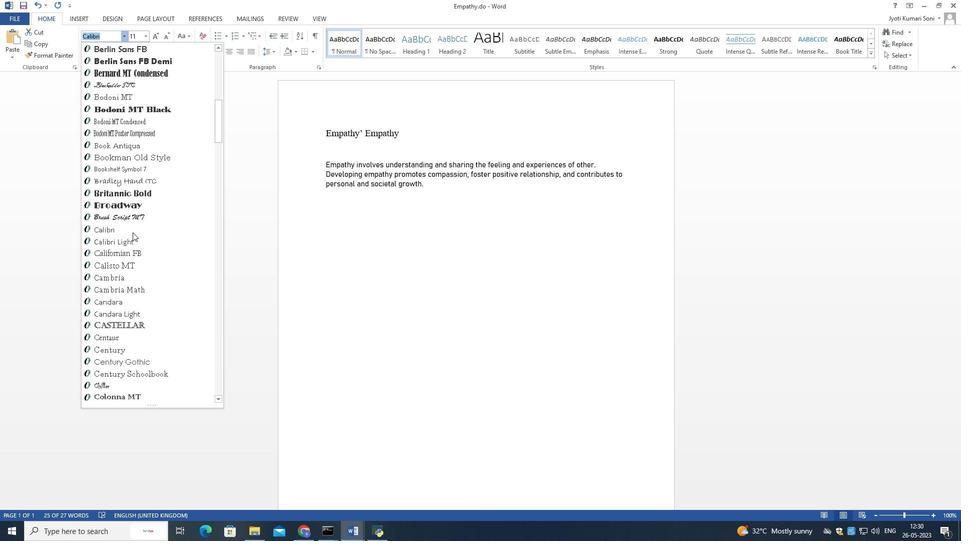 
Action: Mouse scrolled (132, 231) with delta (0, 0)
Screenshot: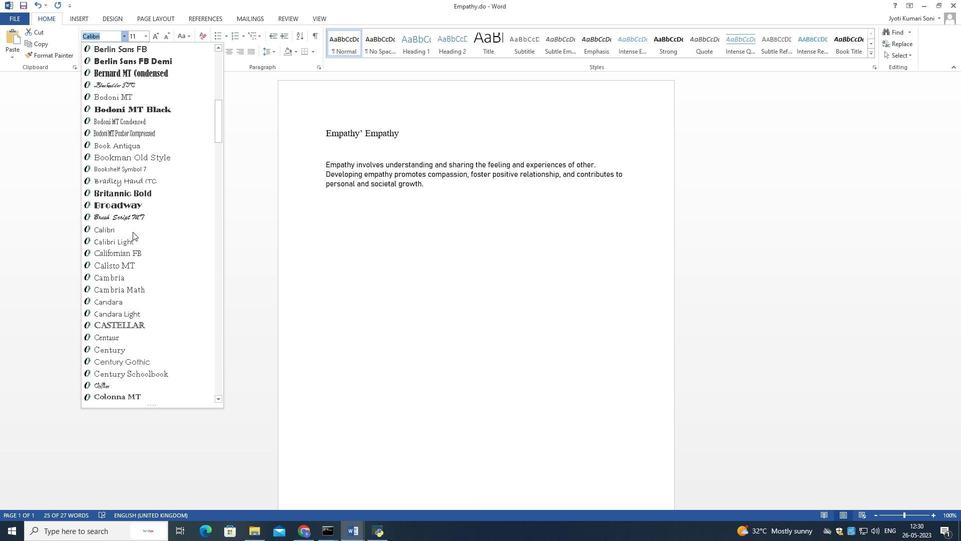 
Action: Mouse scrolled (132, 231) with delta (0, 0)
Screenshot: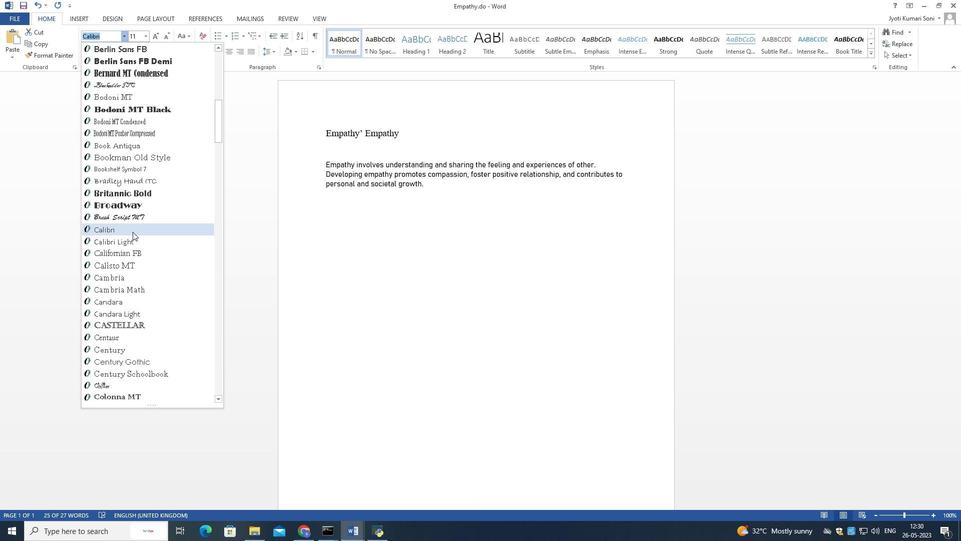 
Action: Mouse scrolled (132, 231) with delta (0, 0)
Screenshot: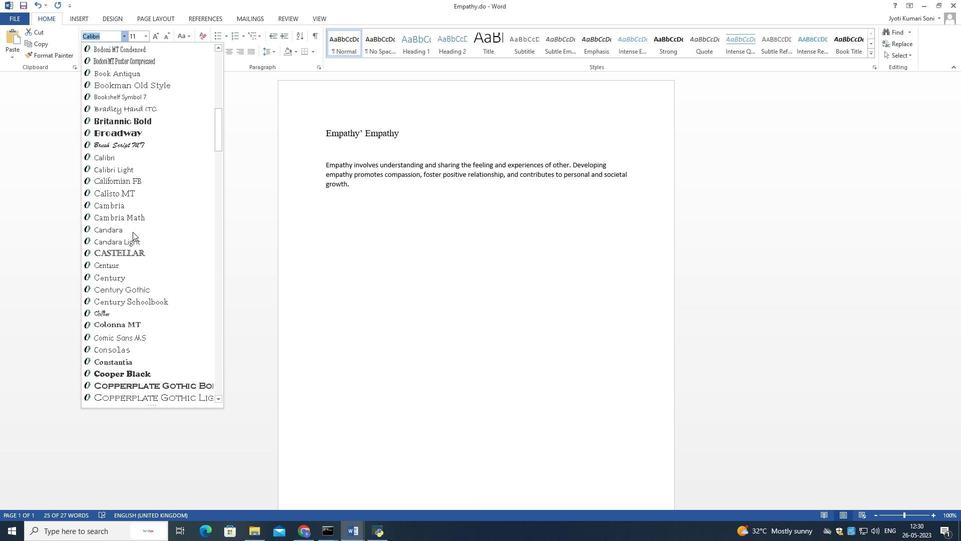 
Action: Mouse scrolled (132, 231) with delta (0, 0)
Screenshot: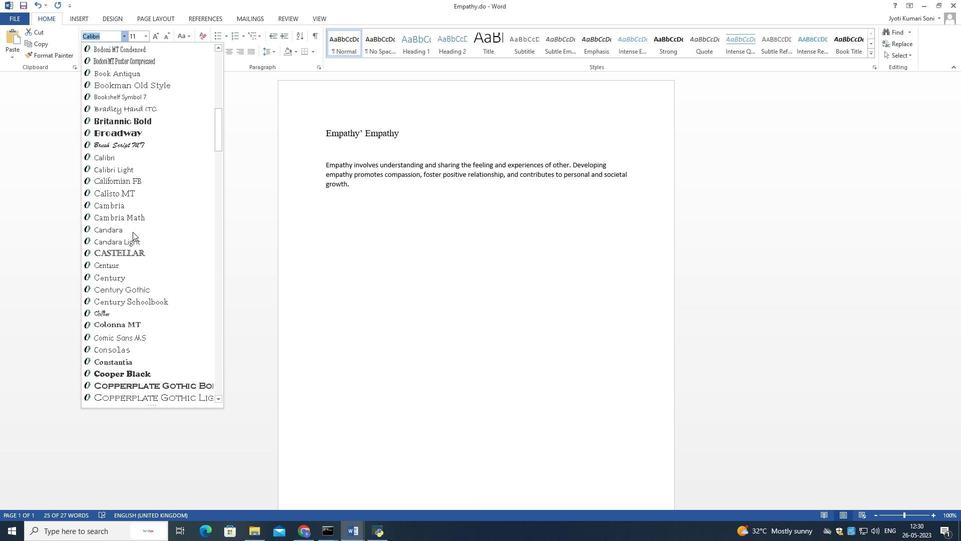 
Action: Mouse scrolled (132, 231) with delta (0, 0)
Screenshot: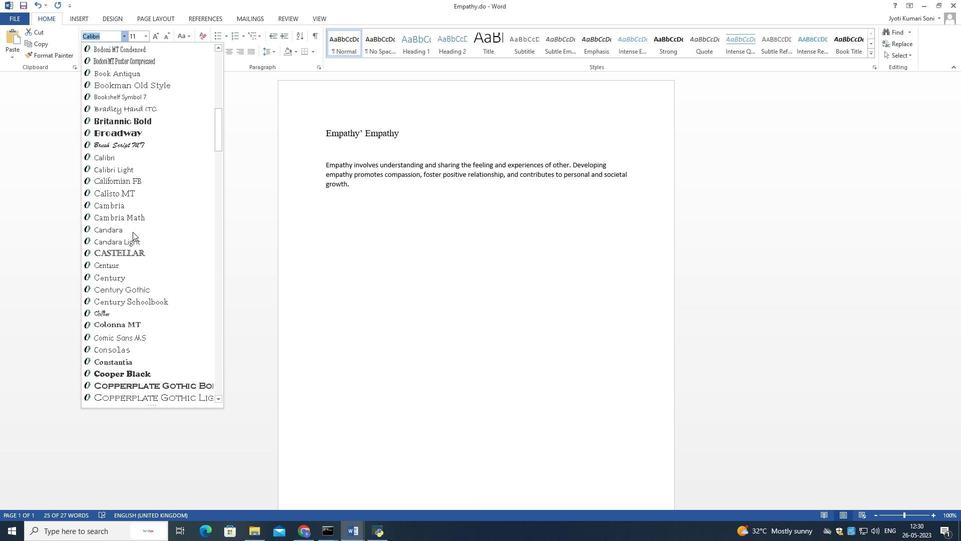 
Action: Mouse scrolled (132, 231) with delta (0, 0)
Screenshot: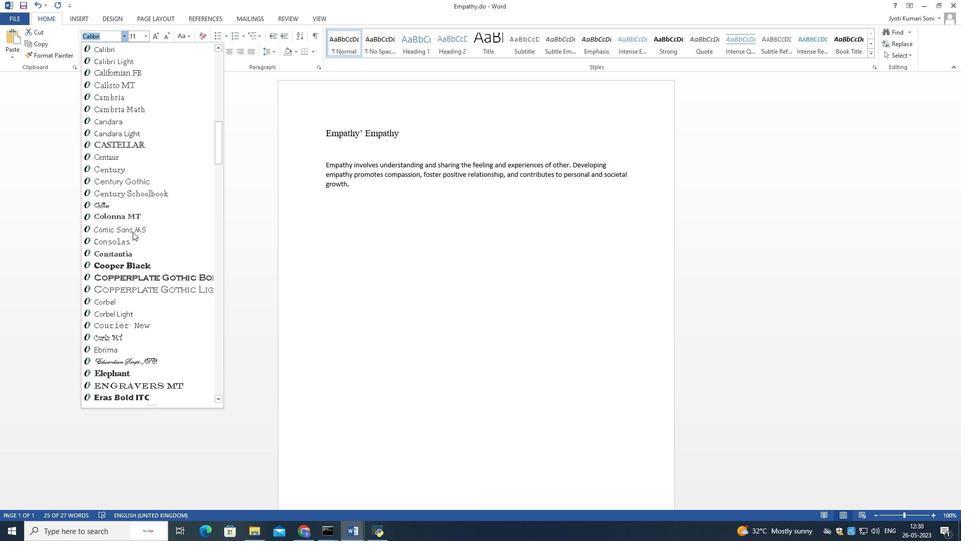 
Action: Mouse scrolled (132, 231) with delta (0, 0)
Screenshot: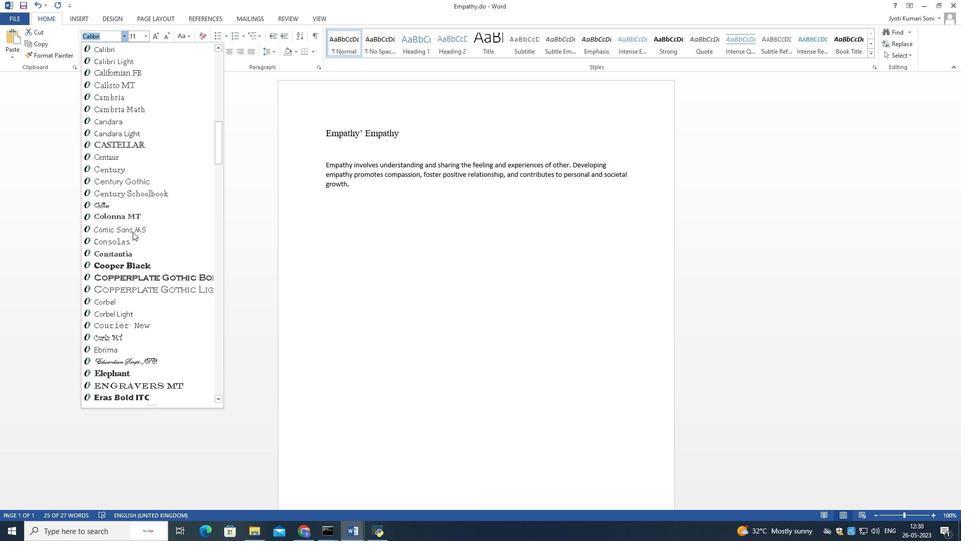 
Action: Mouse moved to (110, 32)
Screenshot: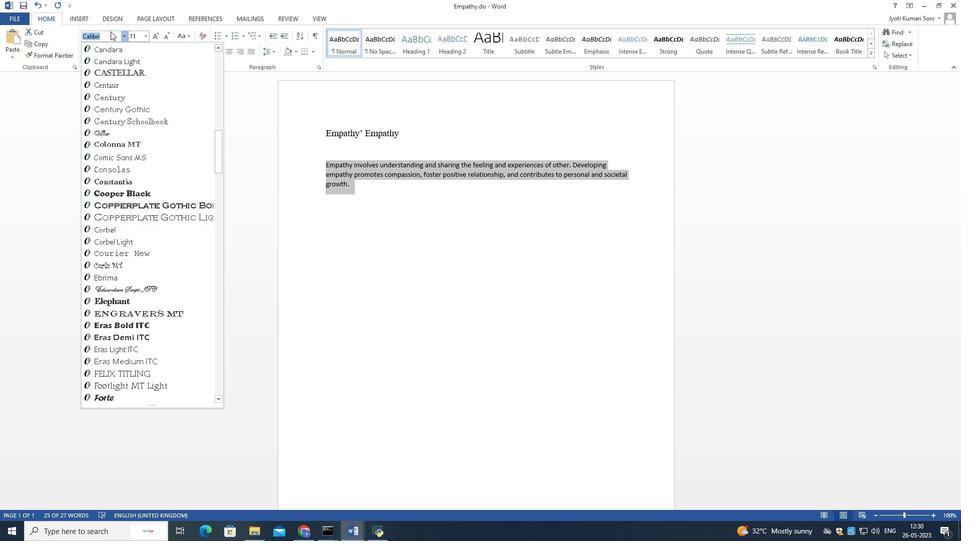 
Action: Mouse pressed left at (110, 32)
Screenshot: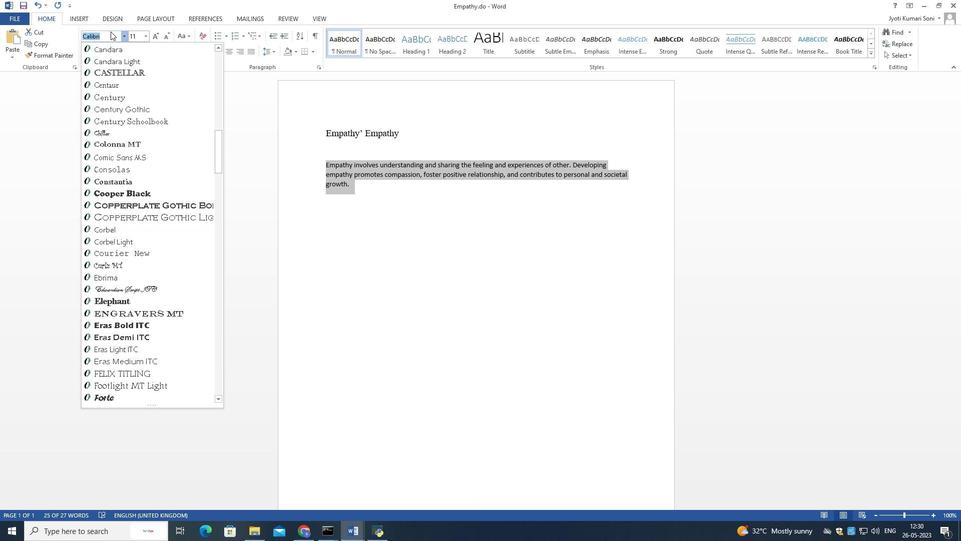 
Action: Mouse moved to (110, 33)
Screenshot: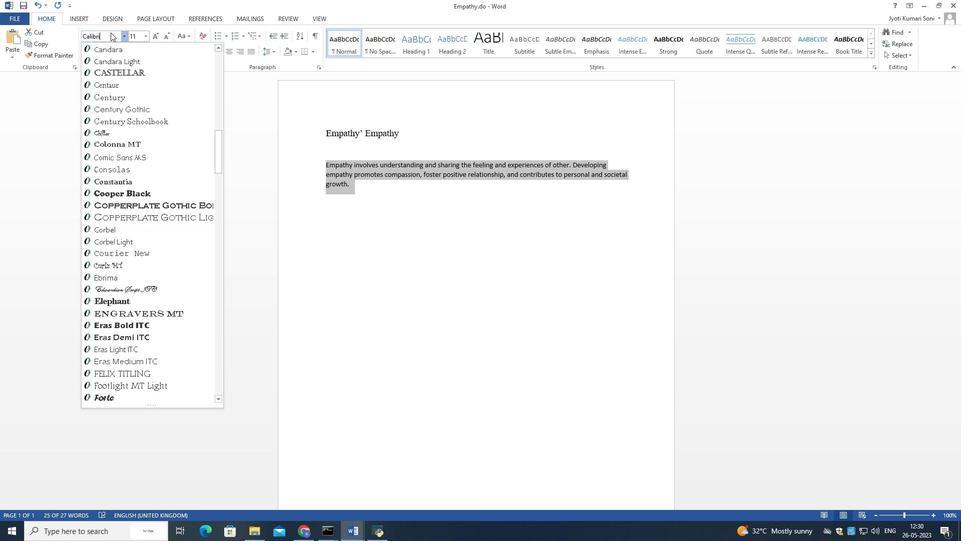 
Action: Key pressed <Key.backspace><Key.backspace><Key.backspace><Key.backspace><Key.backspace><Key.backspace><Key.backspace><Key.backspace><Key.backspace><Key.backspace><Key.backspace><Key.backspace><Key.backspace><Key.backspace><Key.shift>David<Key.space>livre<Key.enter>
Screenshot: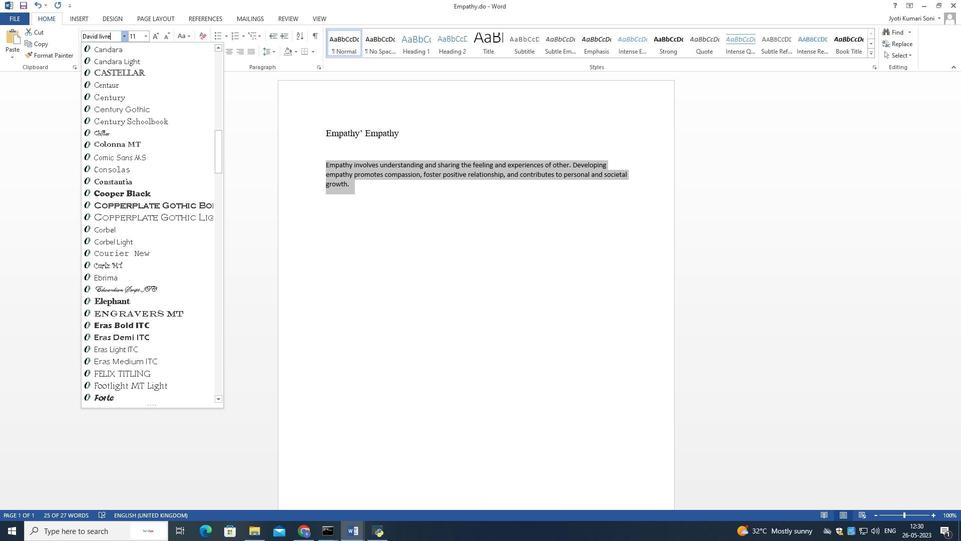 
Action: Mouse moved to (466, 289)
Screenshot: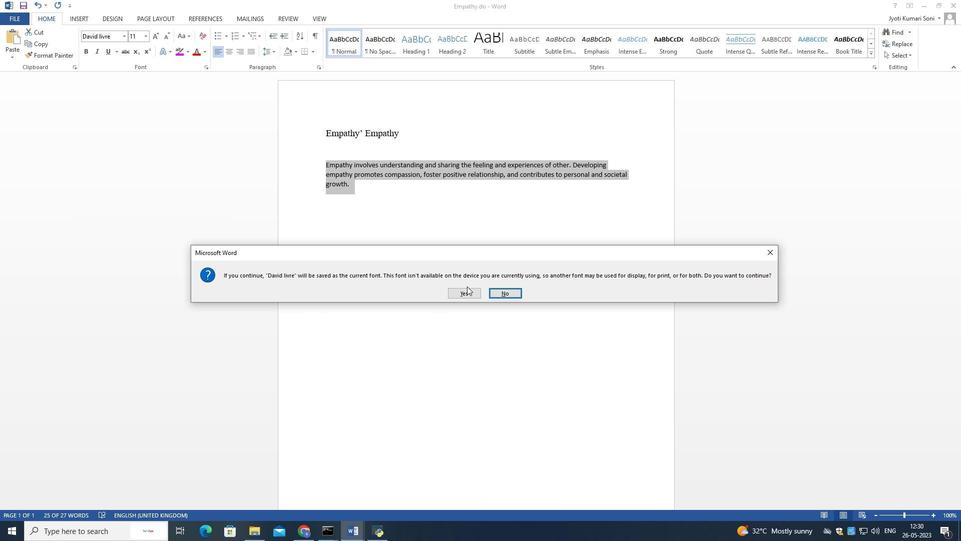 
Action: Mouse pressed left at (466, 289)
Screenshot: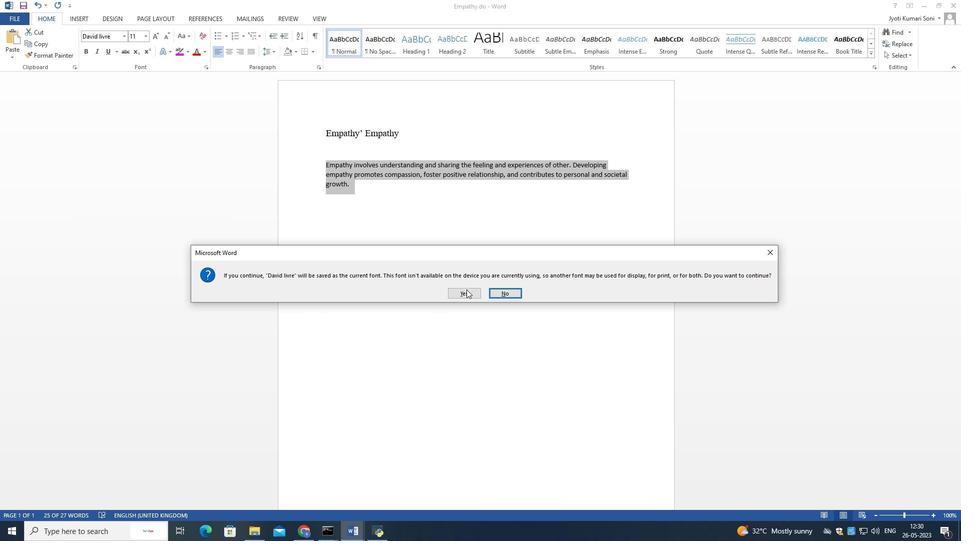 
Action: Mouse moved to (458, 285)
Screenshot: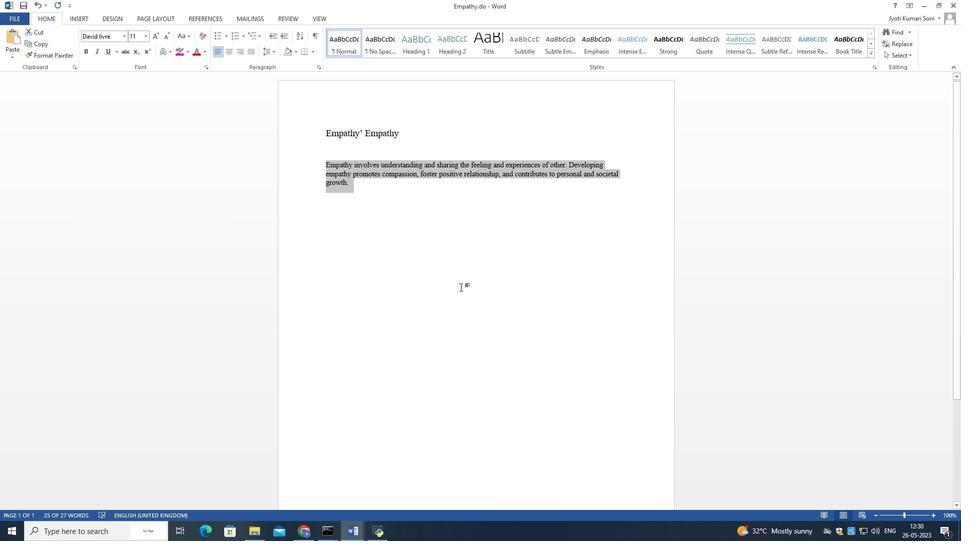 
Action: Mouse pressed left at (458, 285)
Screenshot: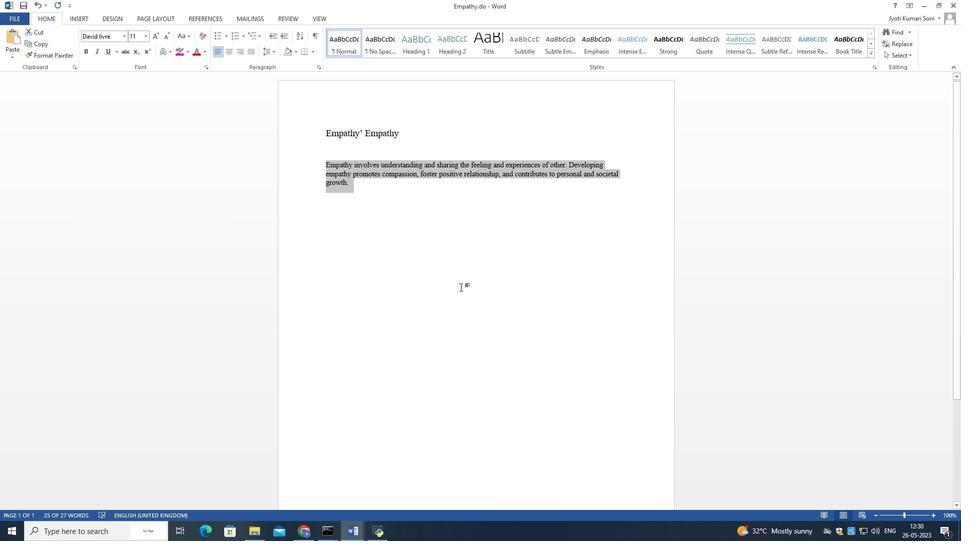 
Action: Mouse moved to (369, 235)
Screenshot: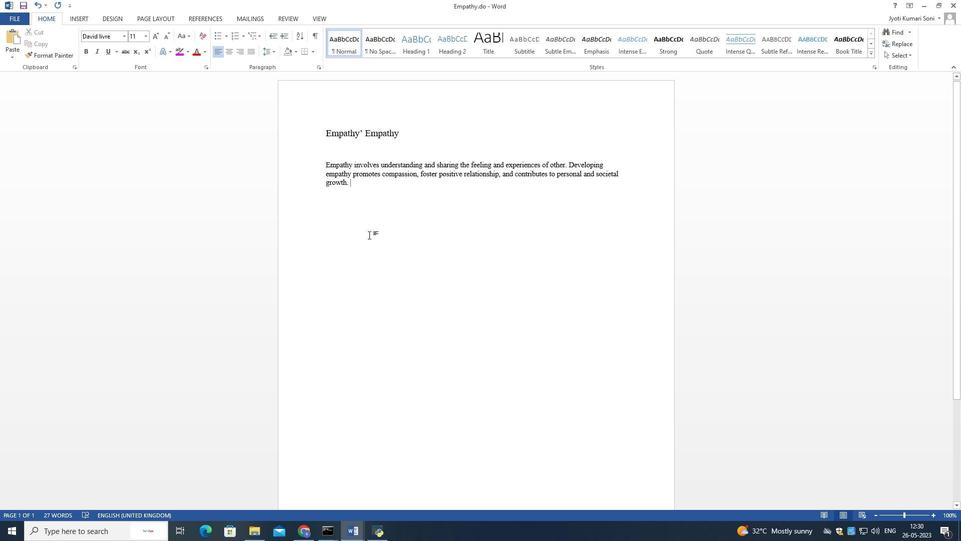 
Action: Mouse pressed left at (369, 235)
Screenshot: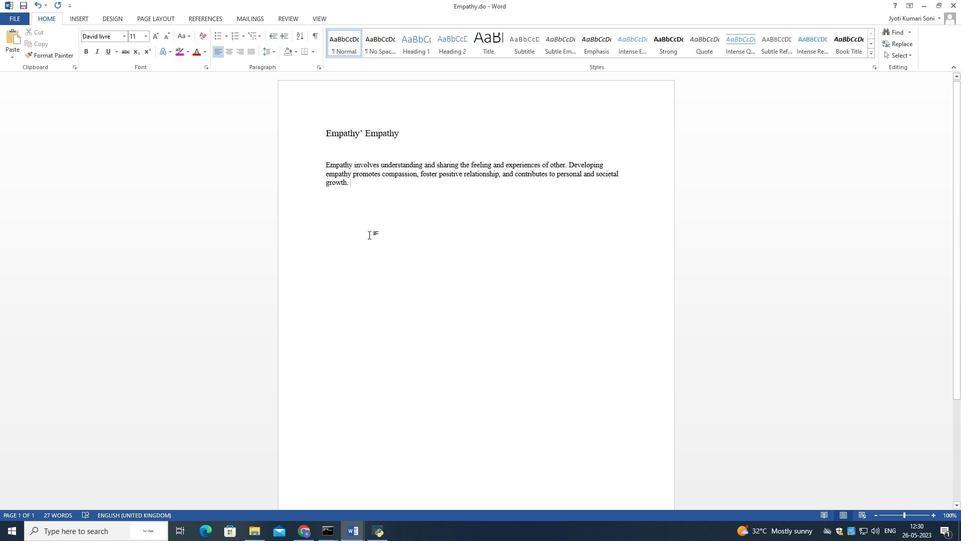 
Action: Mouse moved to (371, 232)
Screenshot: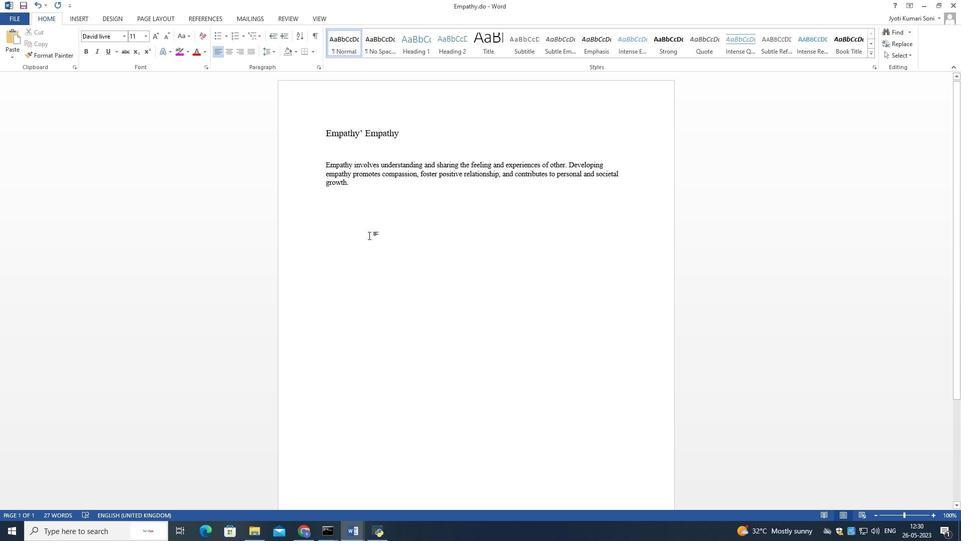 
